 Task: In the  document Purpose.html Add page color 'Sky Blue'Sky Blue . Insert watermark . Insert watermark  Confidential  Apply Font Style in watermark Arial; font size  117 and place the watermark  Diagonally 
Action: Mouse moved to (299, 420)
Screenshot: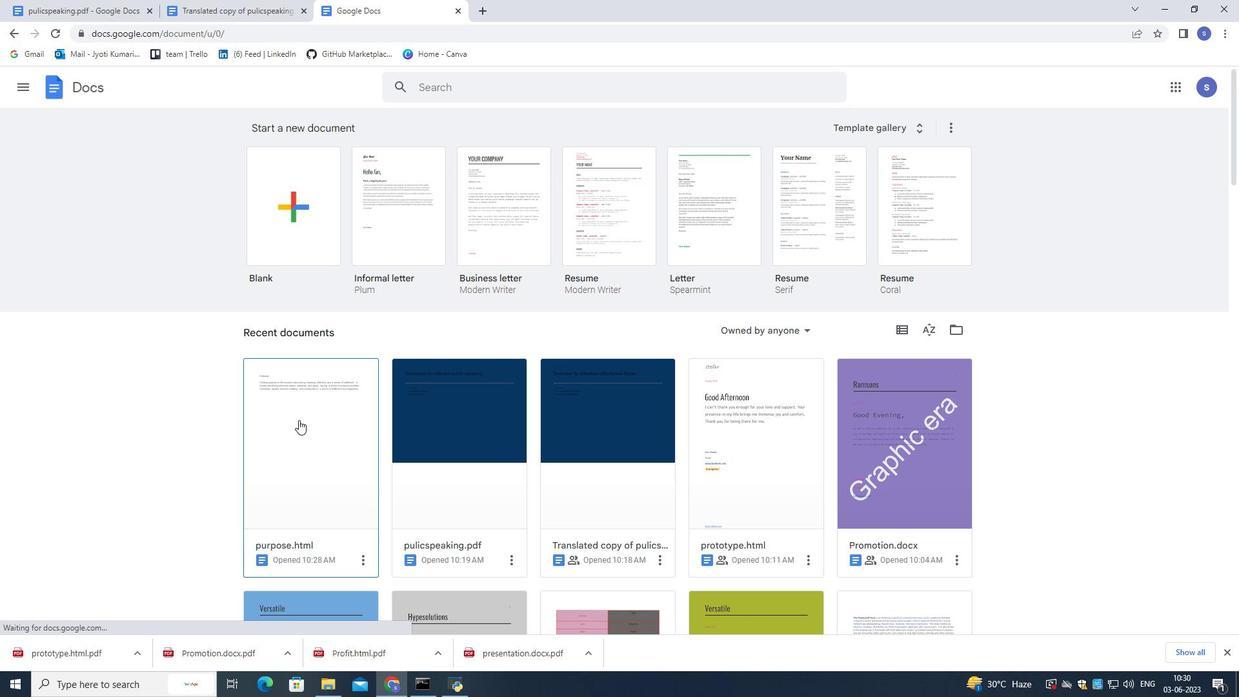 
Action: Mouse pressed left at (299, 420)
Screenshot: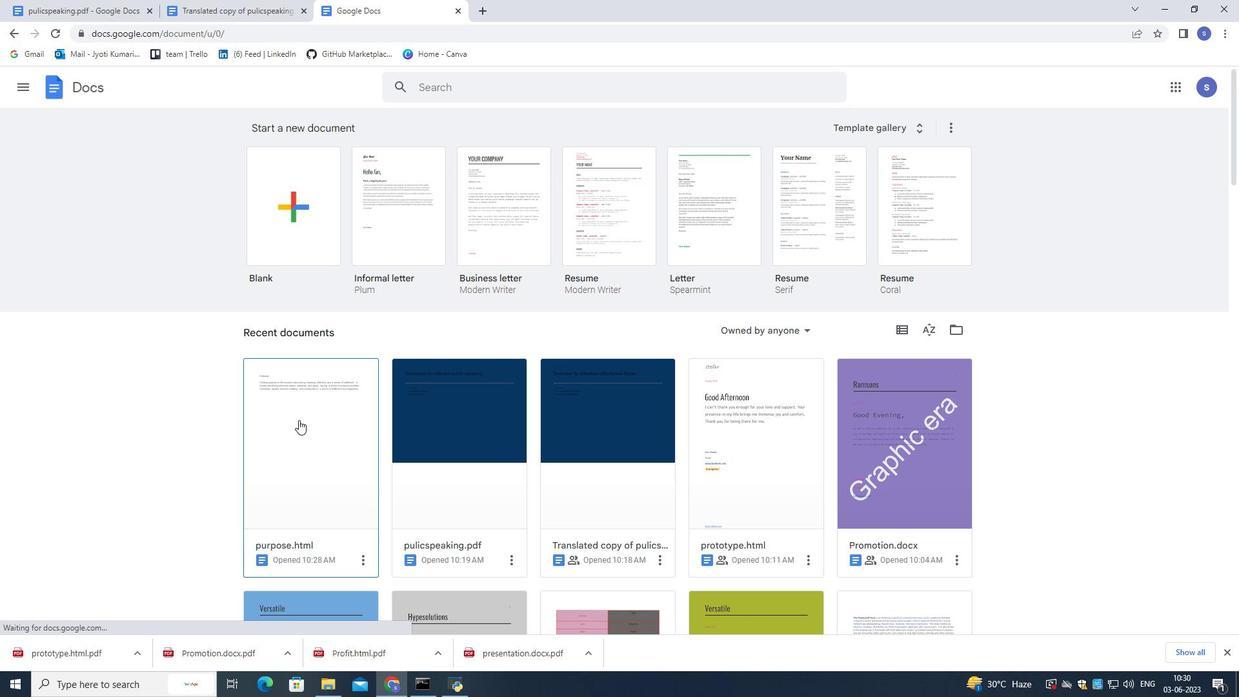 
Action: Mouse pressed left at (299, 420)
Screenshot: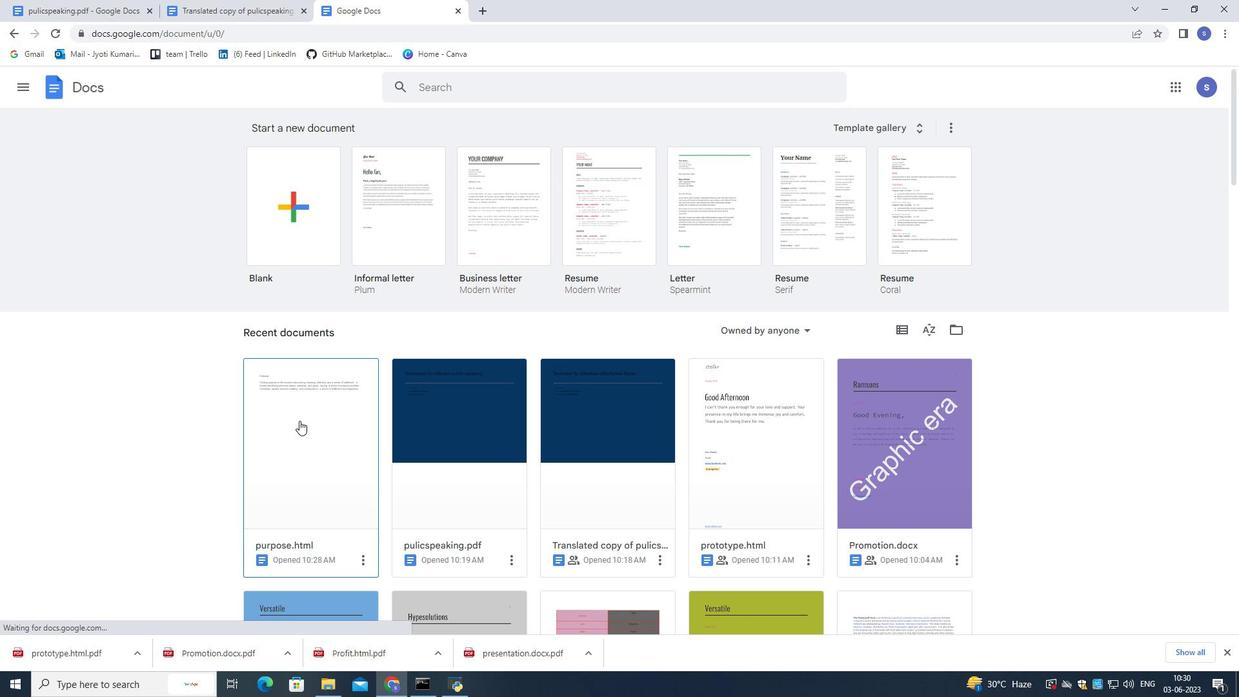 
Action: Mouse moved to (46, 97)
Screenshot: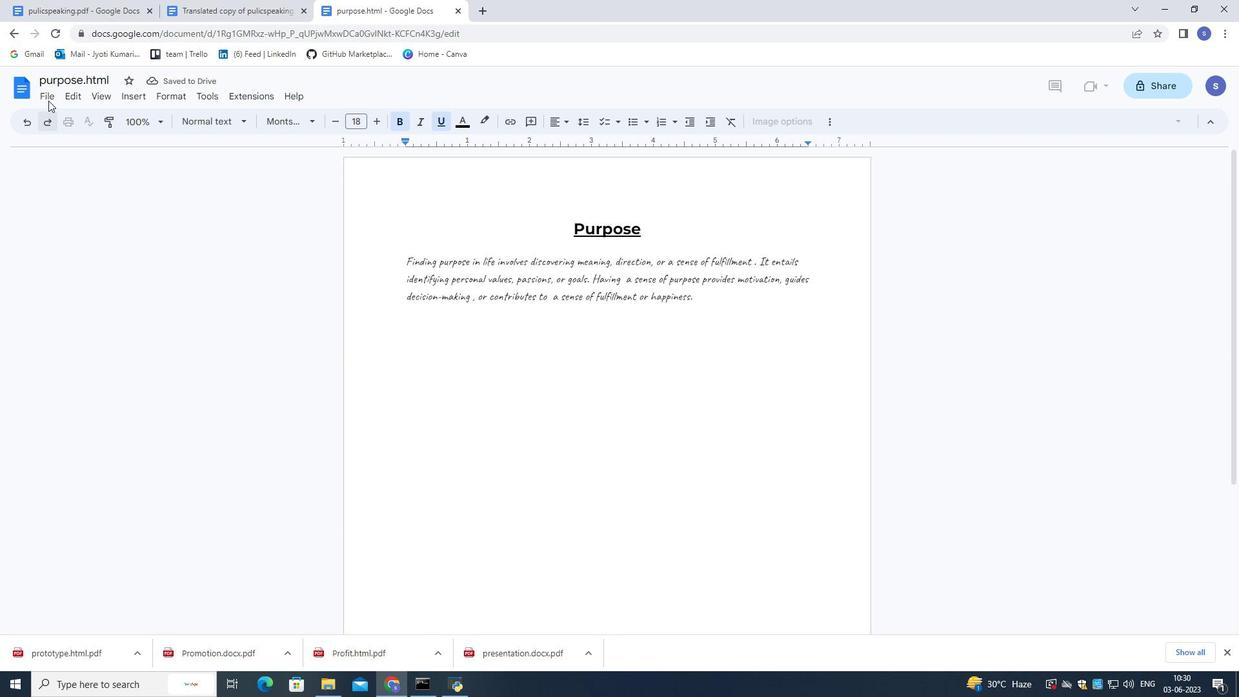 
Action: Mouse pressed left at (46, 97)
Screenshot: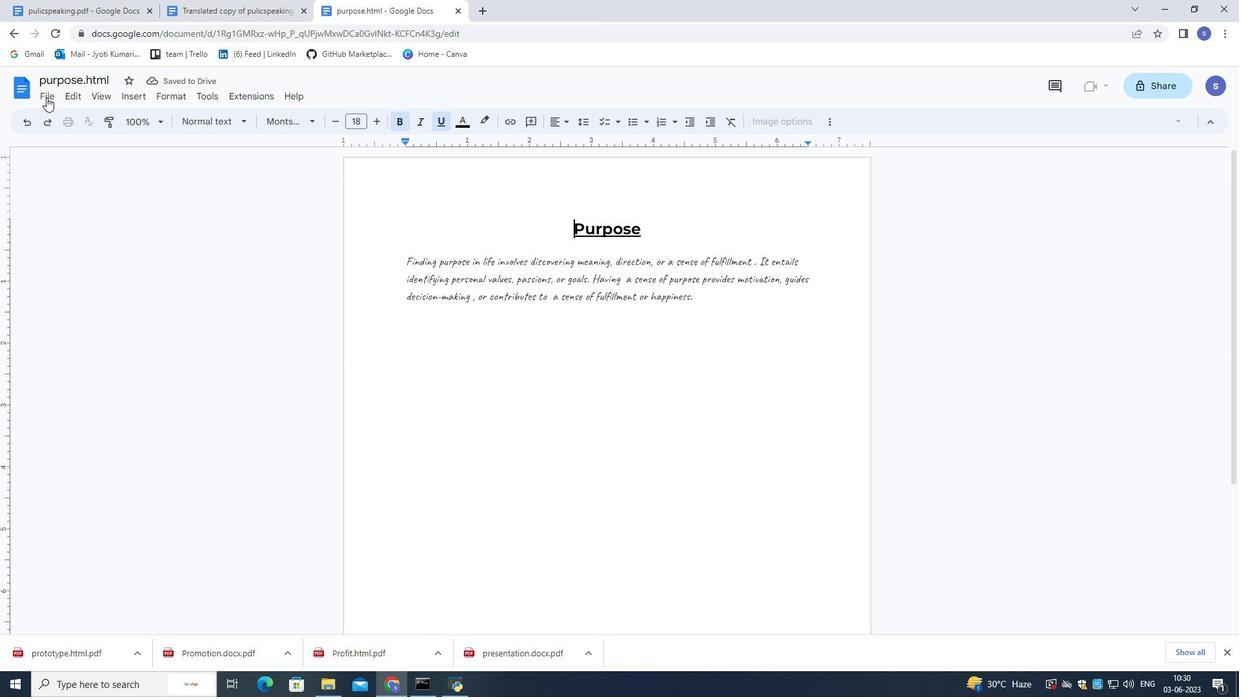 
Action: Mouse moved to (109, 449)
Screenshot: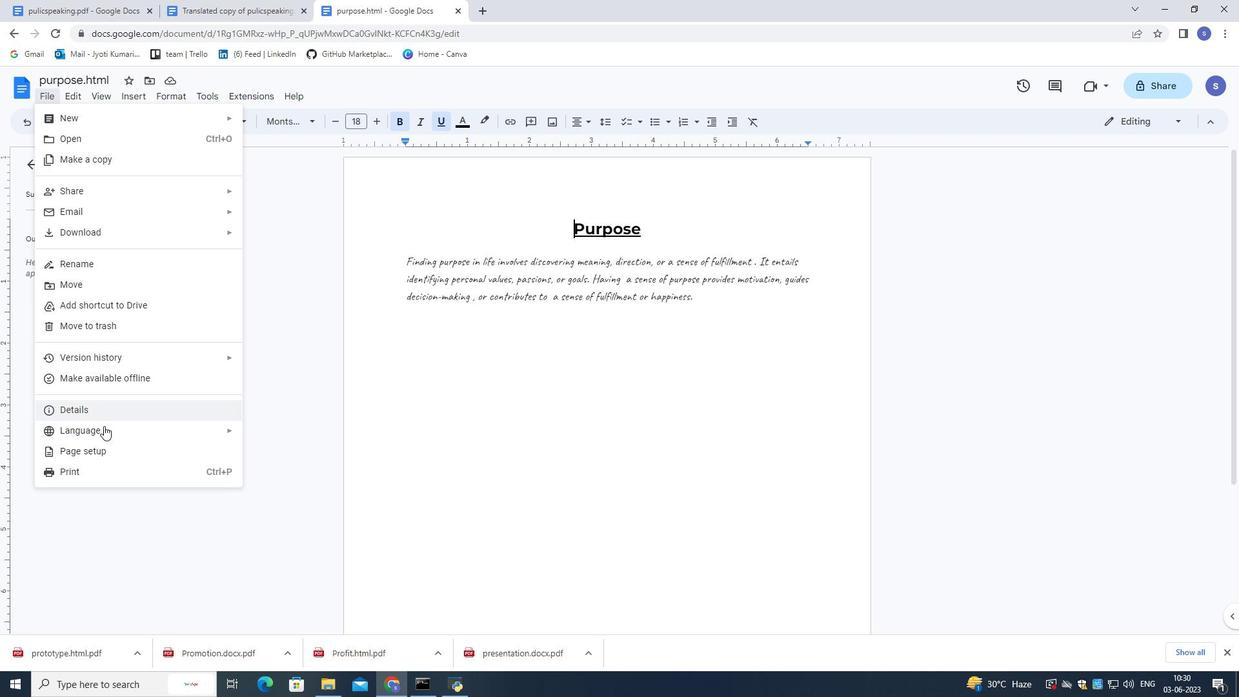 
Action: Mouse pressed left at (109, 449)
Screenshot: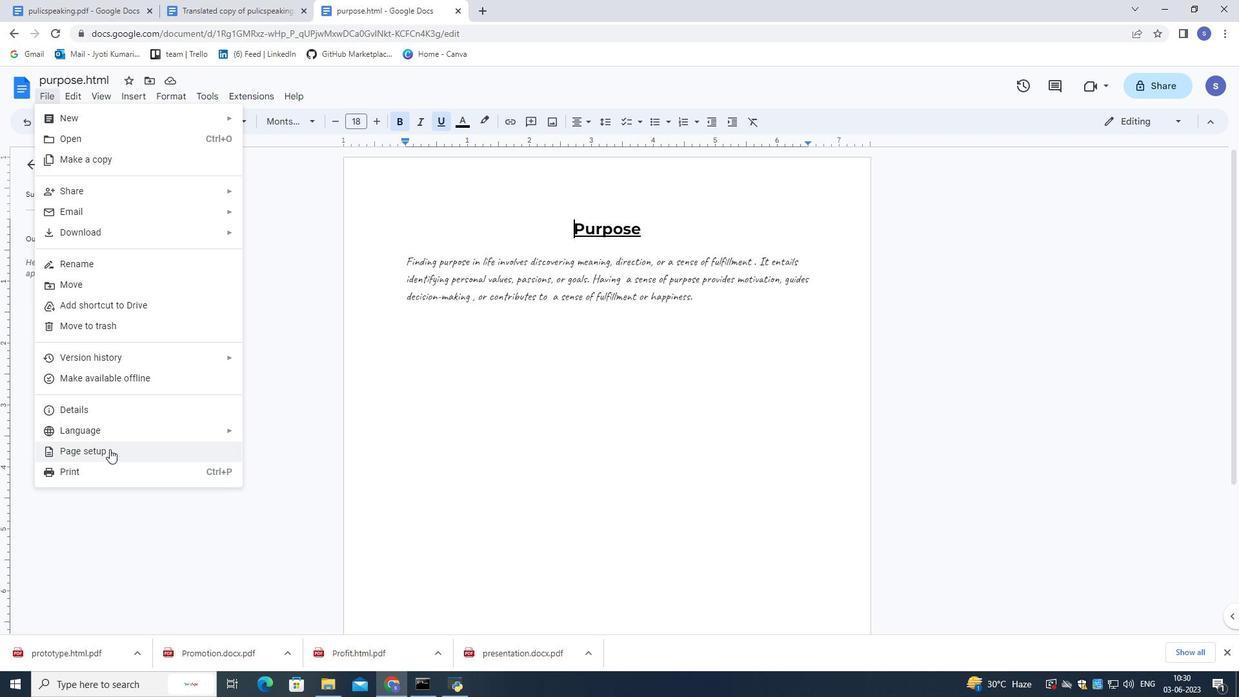 
Action: Mouse moved to (525, 425)
Screenshot: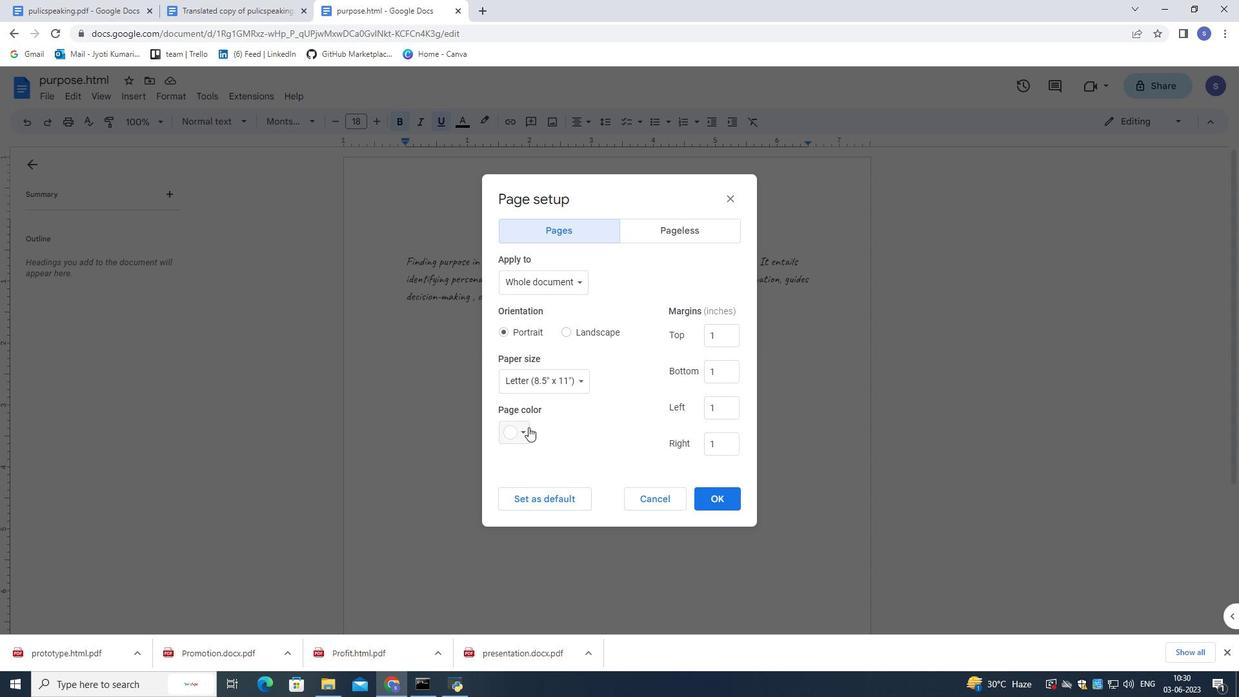 
Action: Mouse pressed left at (525, 425)
Screenshot: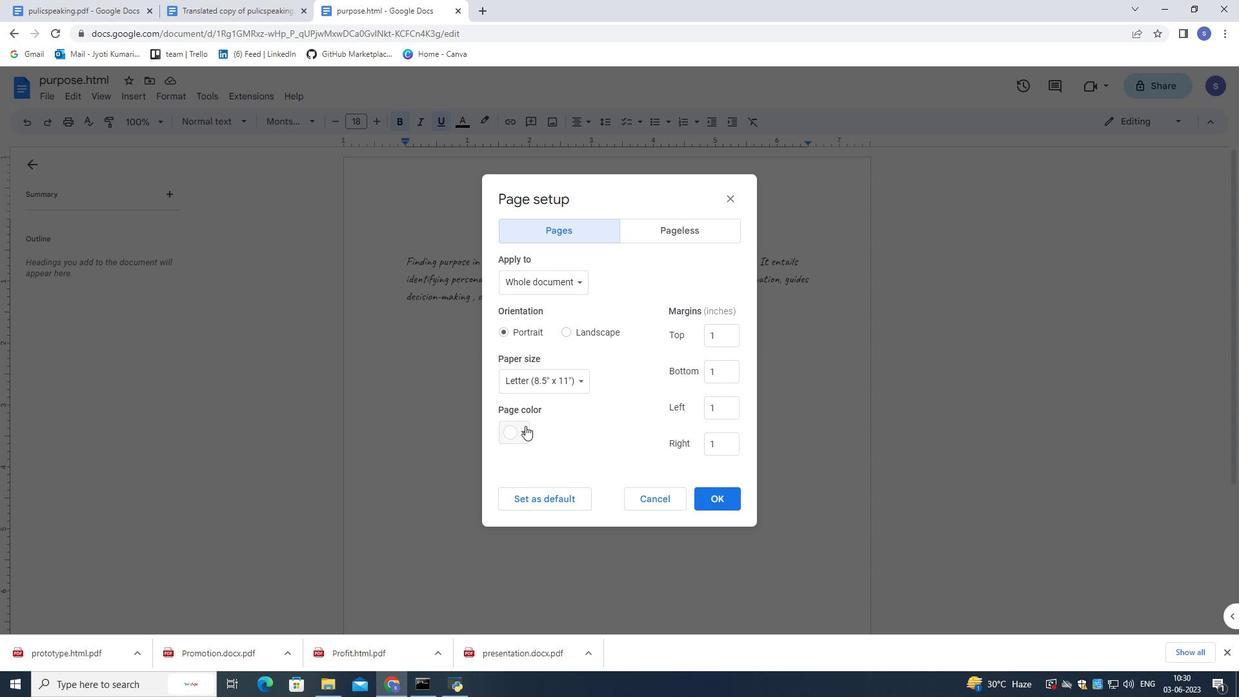 
Action: Mouse moved to (551, 570)
Screenshot: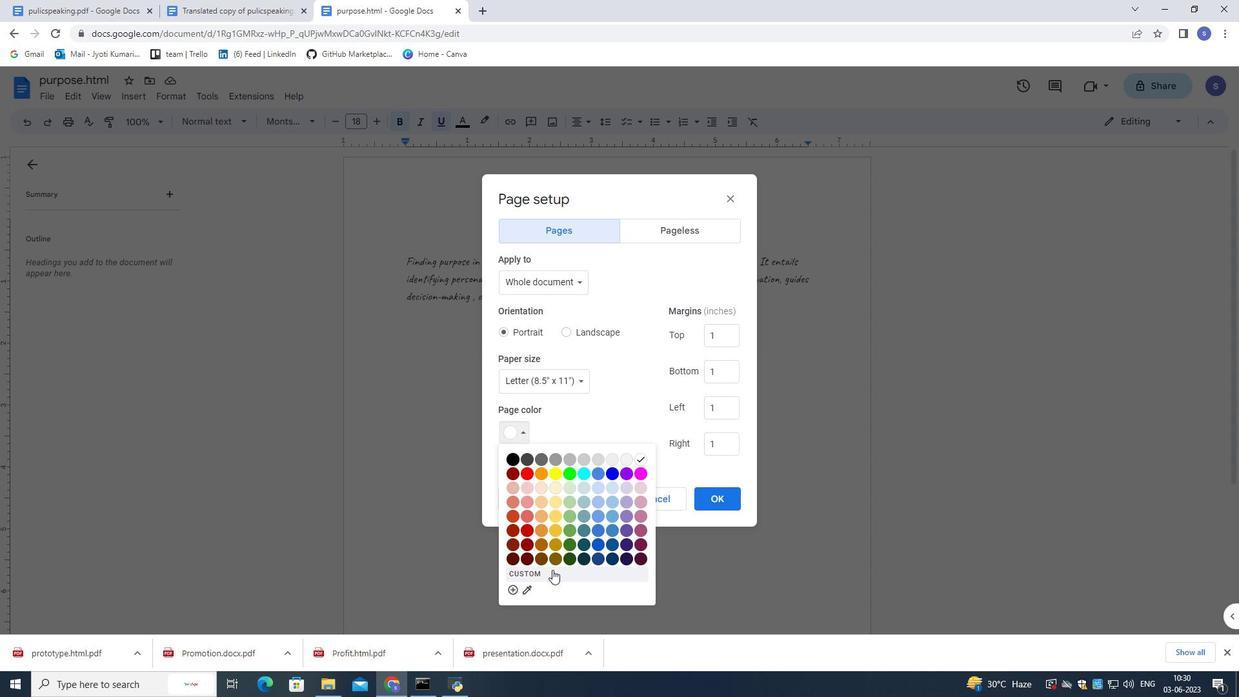 
Action: Mouse pressed left at (551, 570)
Screenshot: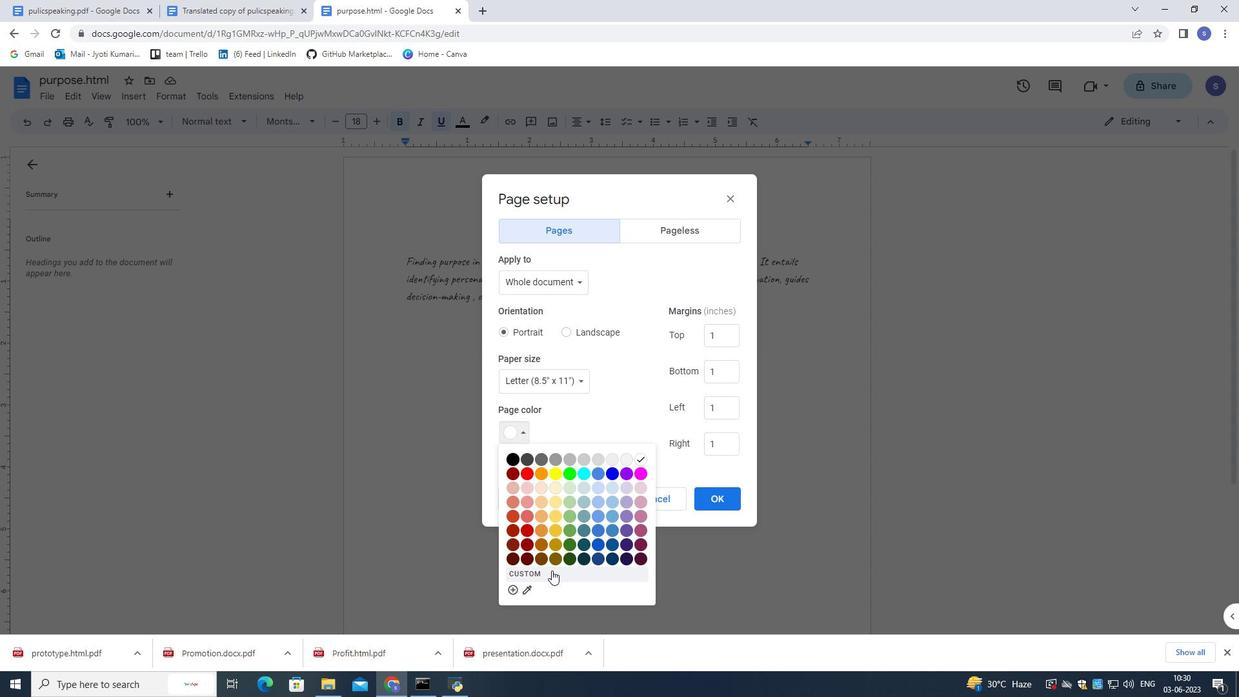 
Action: Mouse moved to (634, 358)
Screenshot: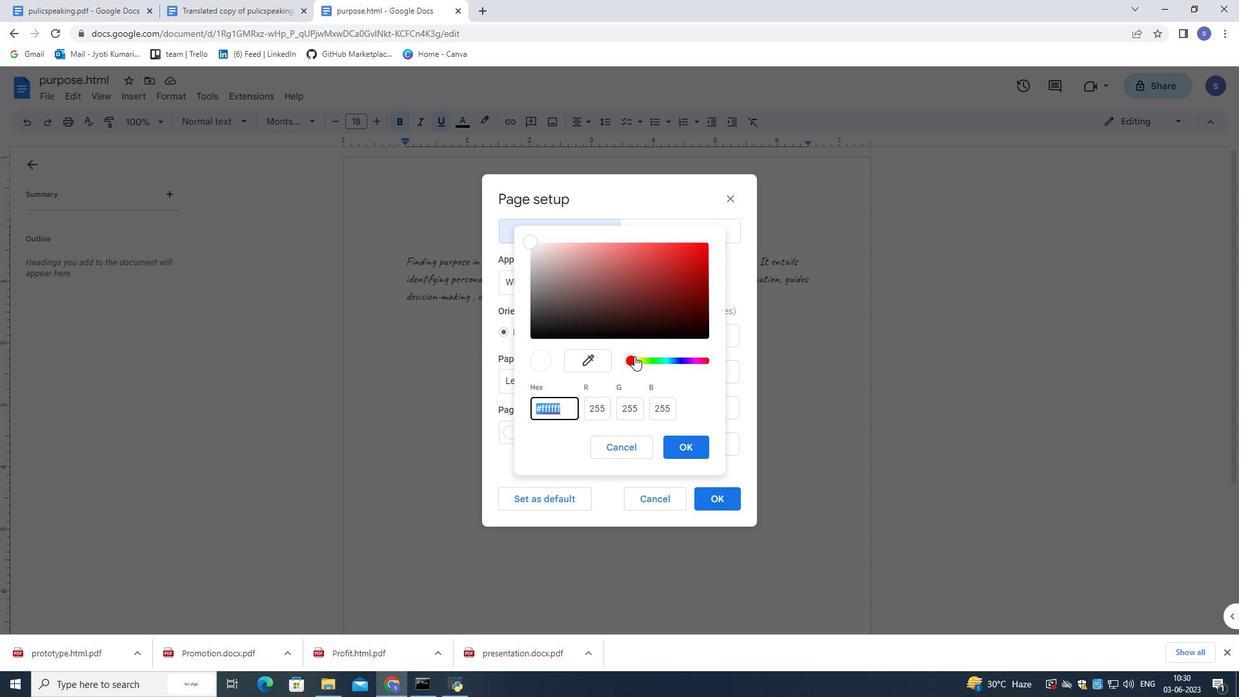 
Action: Mouse pressed left at (634, 358)
Screenshot: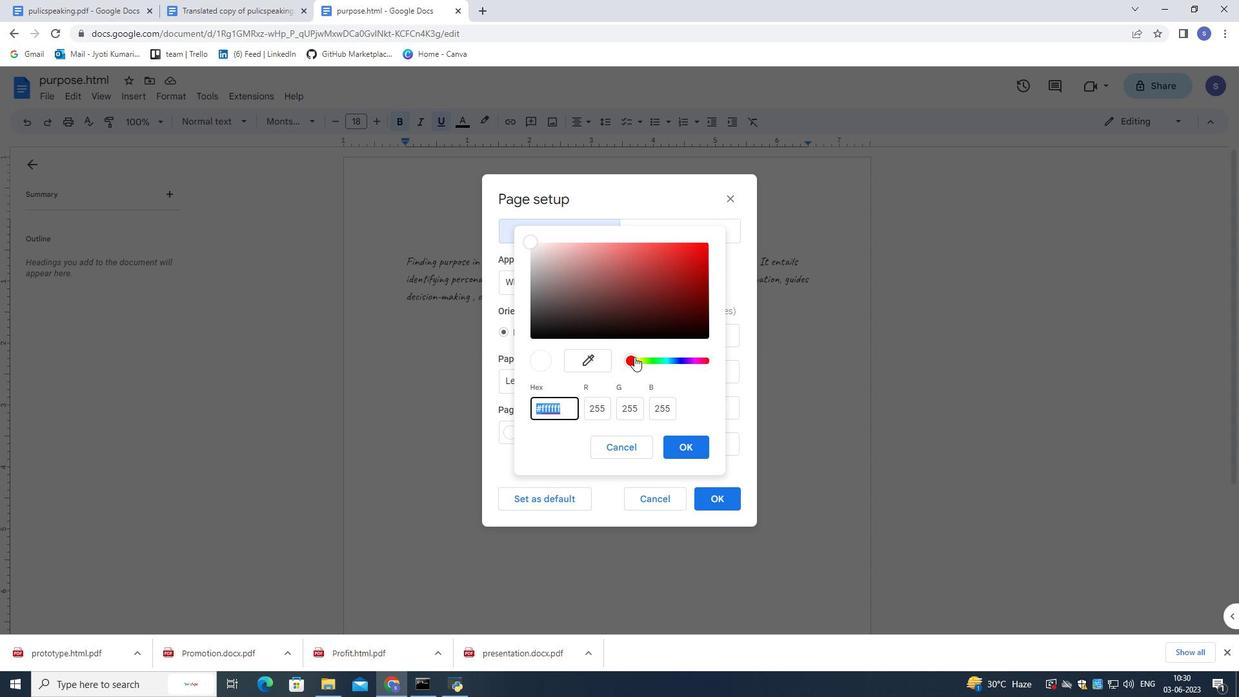
Action: Mouse moved to (687, 265)
Screenshot: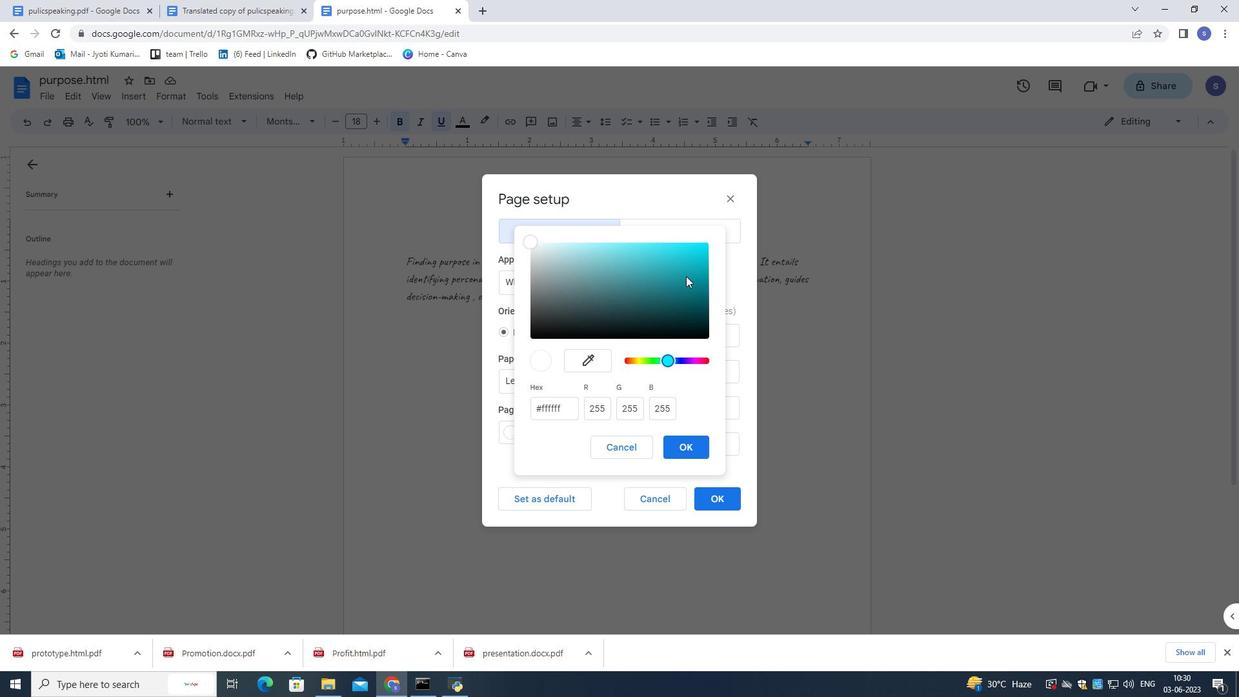 
Action: Mouse pressed left at (687, 265)
Screenshot: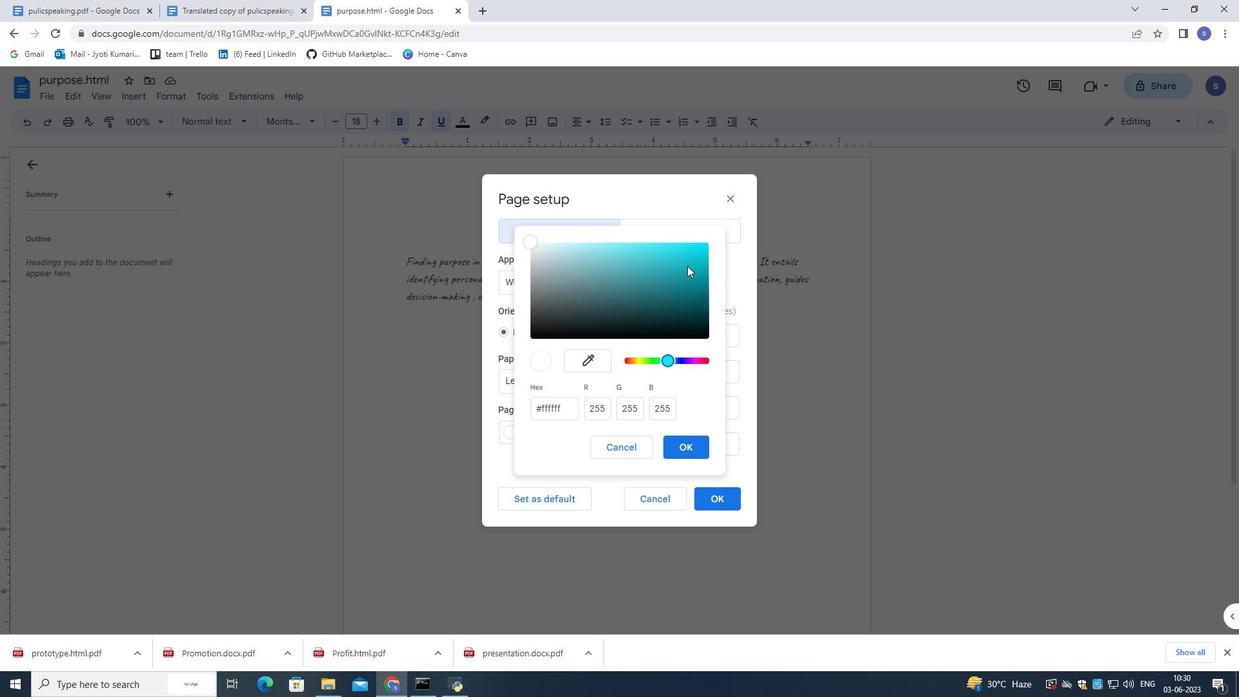 
Action: Mouse moved to (681, 445)
Screenshot: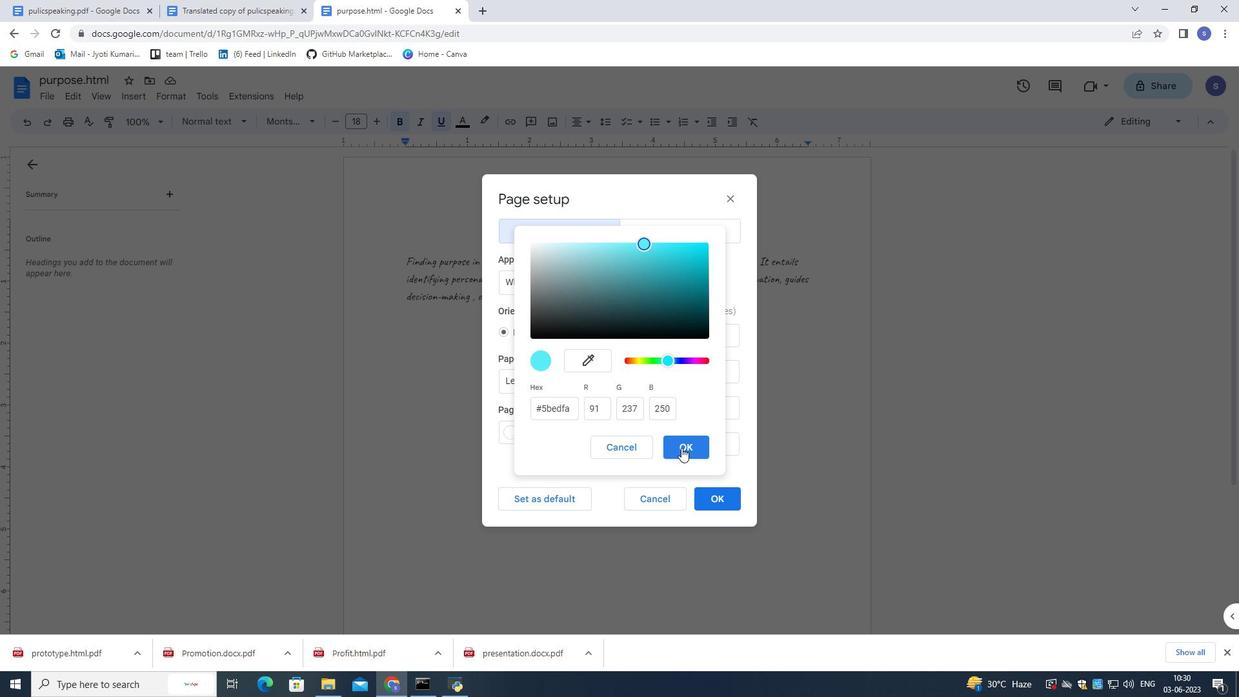 
Action: Mouse pressed left at (681, 445)
Screenshot: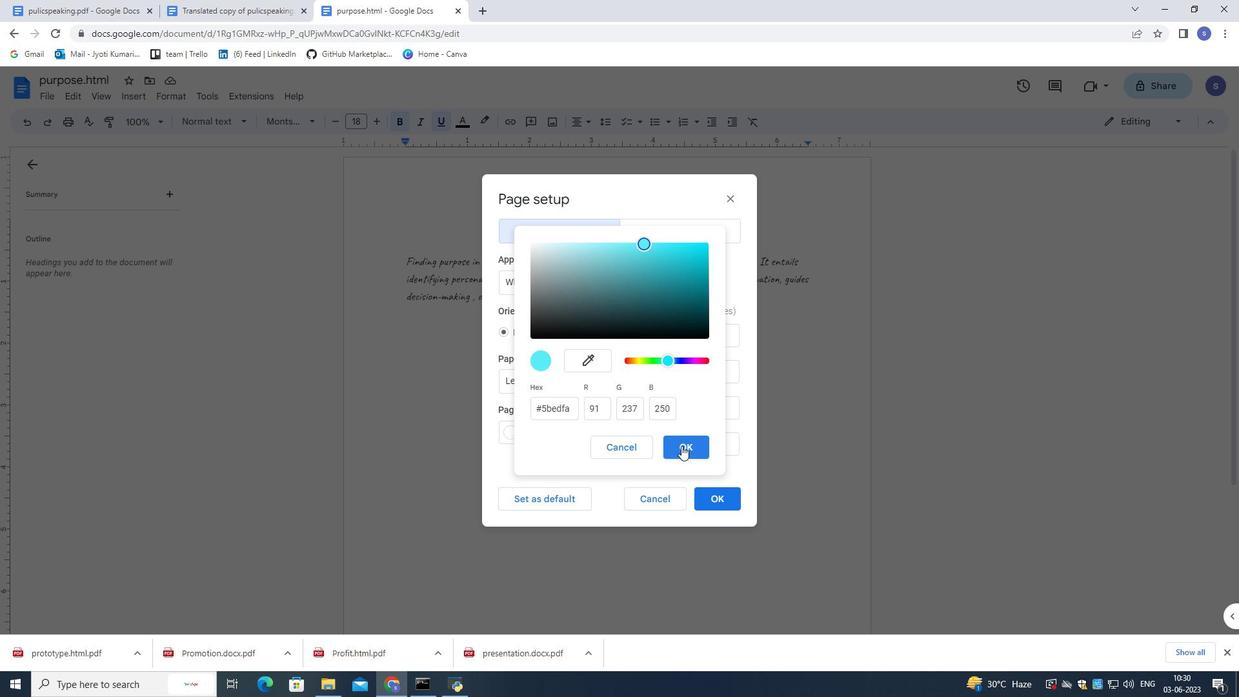 
Action: Mouse moved to (711, 503)
Screenshot: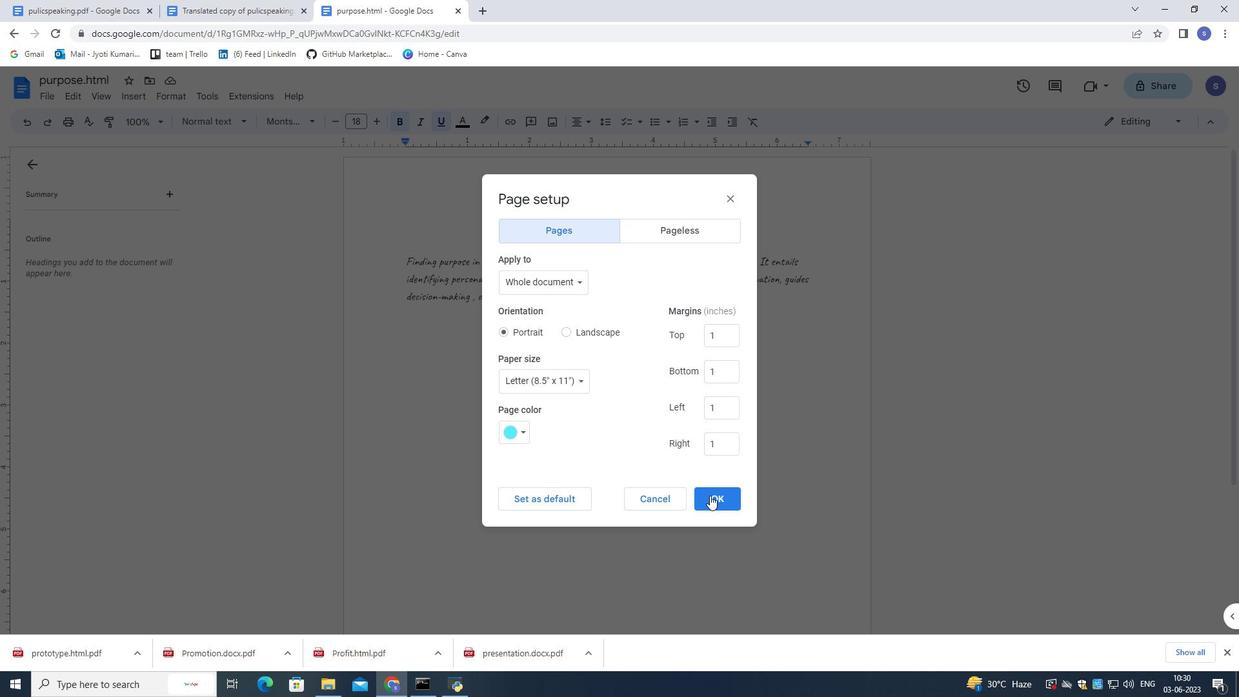 
Action: Mouse pressed left at (711, 503)
Screenshot: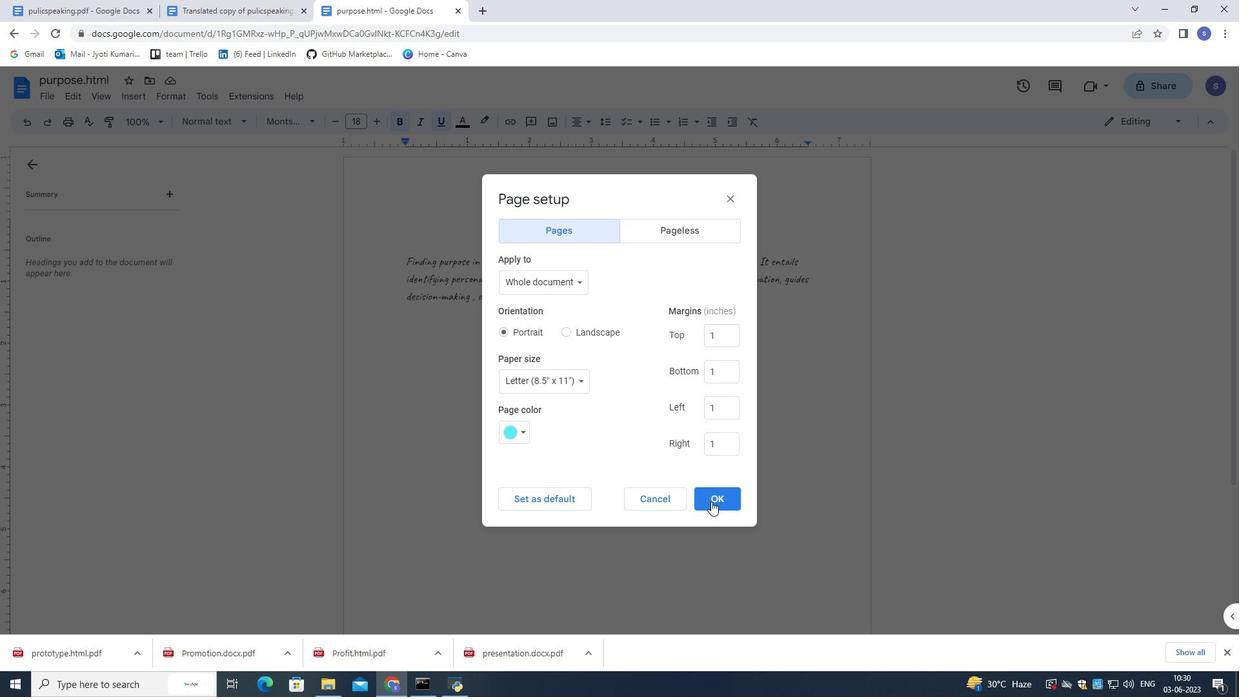 
Action: Mouse moved to (137, 93)
Screenshot: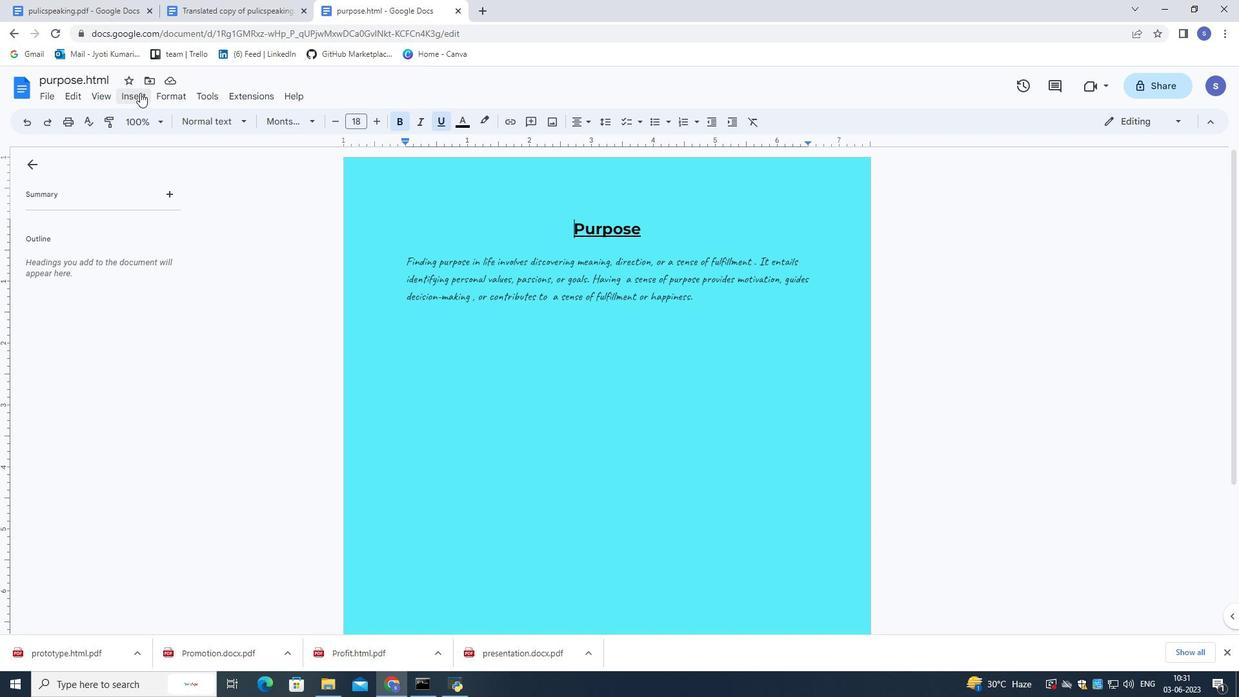 
Action: Mouse pressed left at (137, 93)
Screenshot: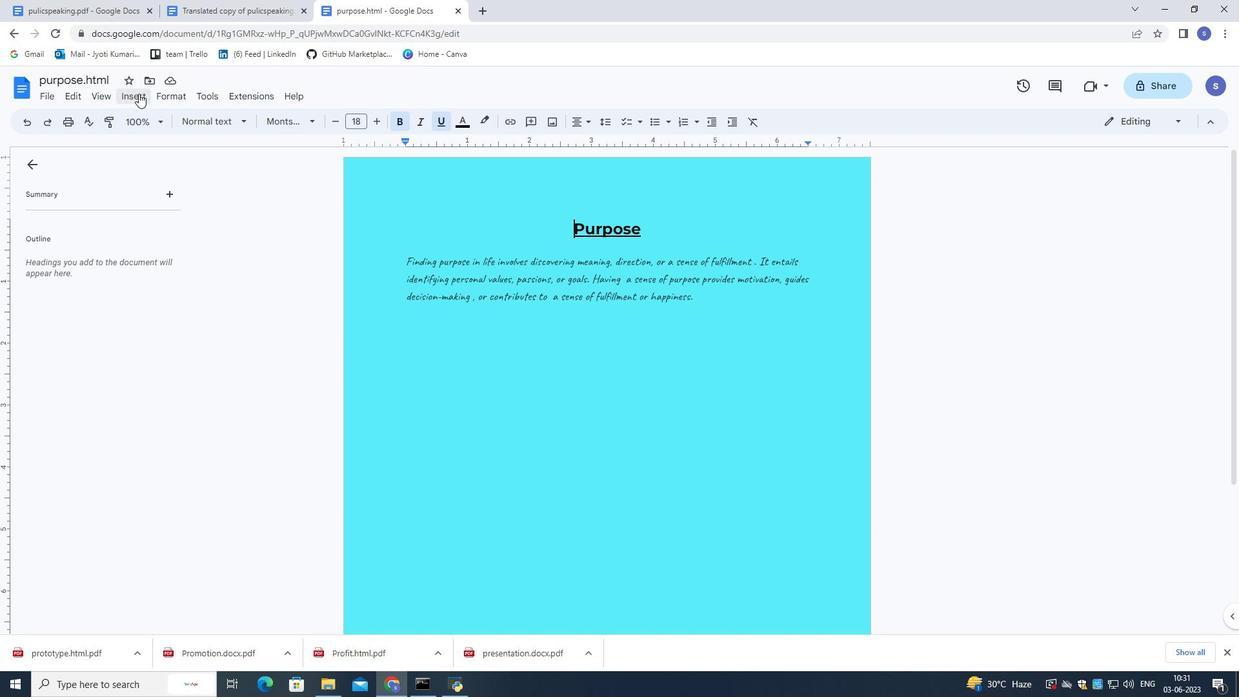 
Action: Mouse moved to (223, 394)
Screenshot: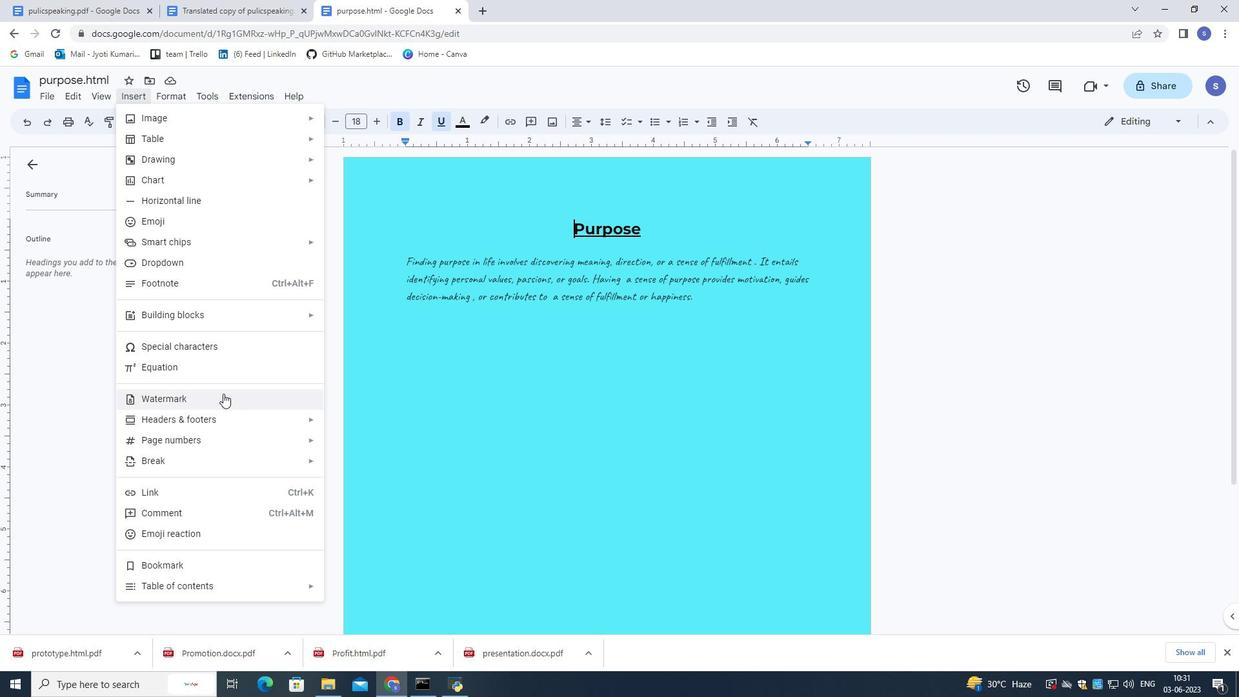 
Action: Mouse pressed left at (223, 394)
Screenshot: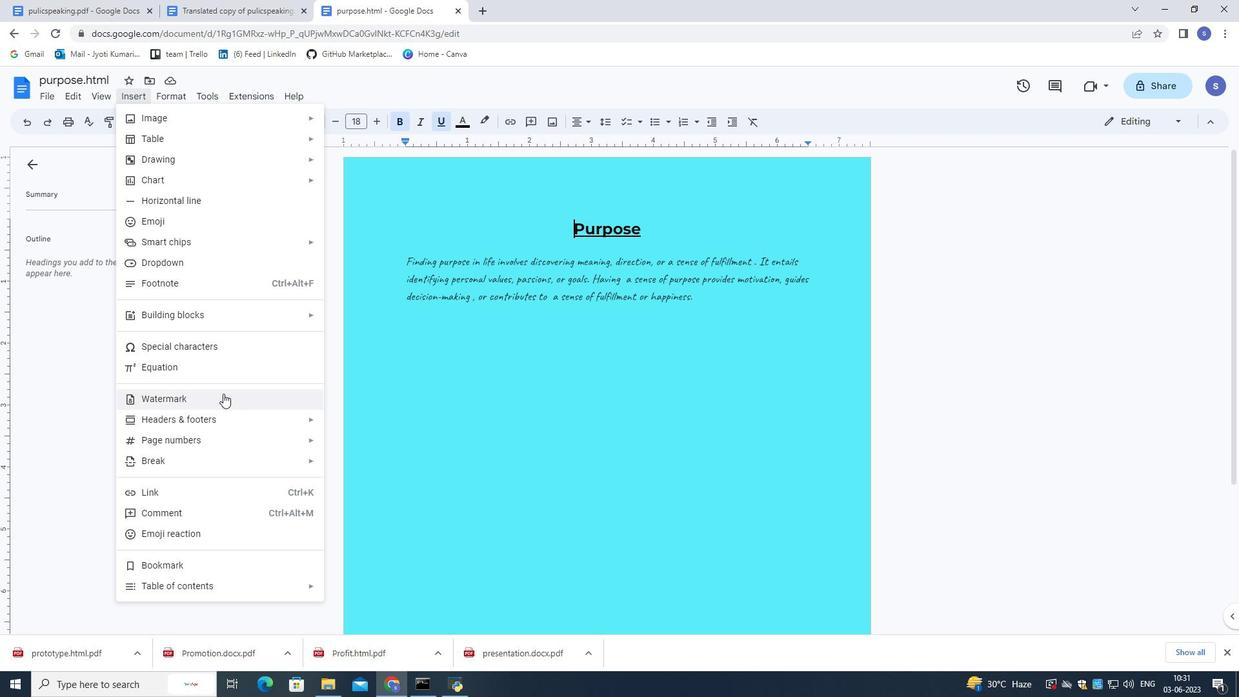 
Action: Mouse moved to (1176, 161)
Screenshot: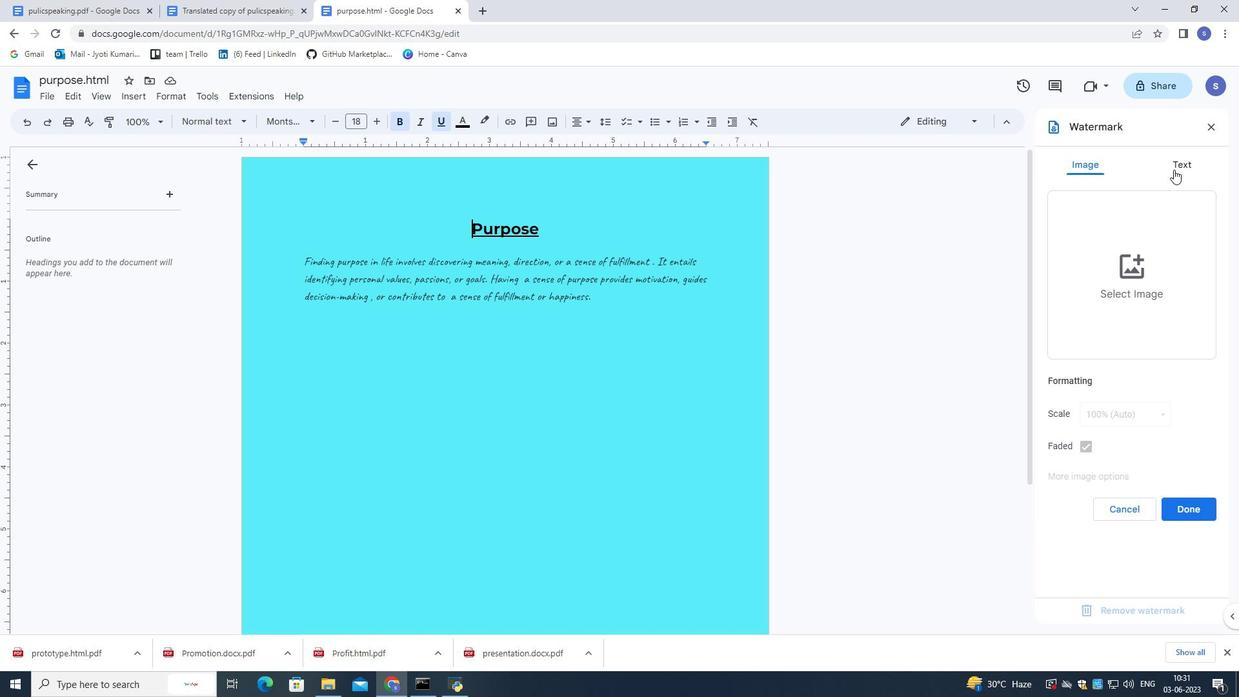 
Action: Mouse pressed left at (1176, 161)
Screenshot: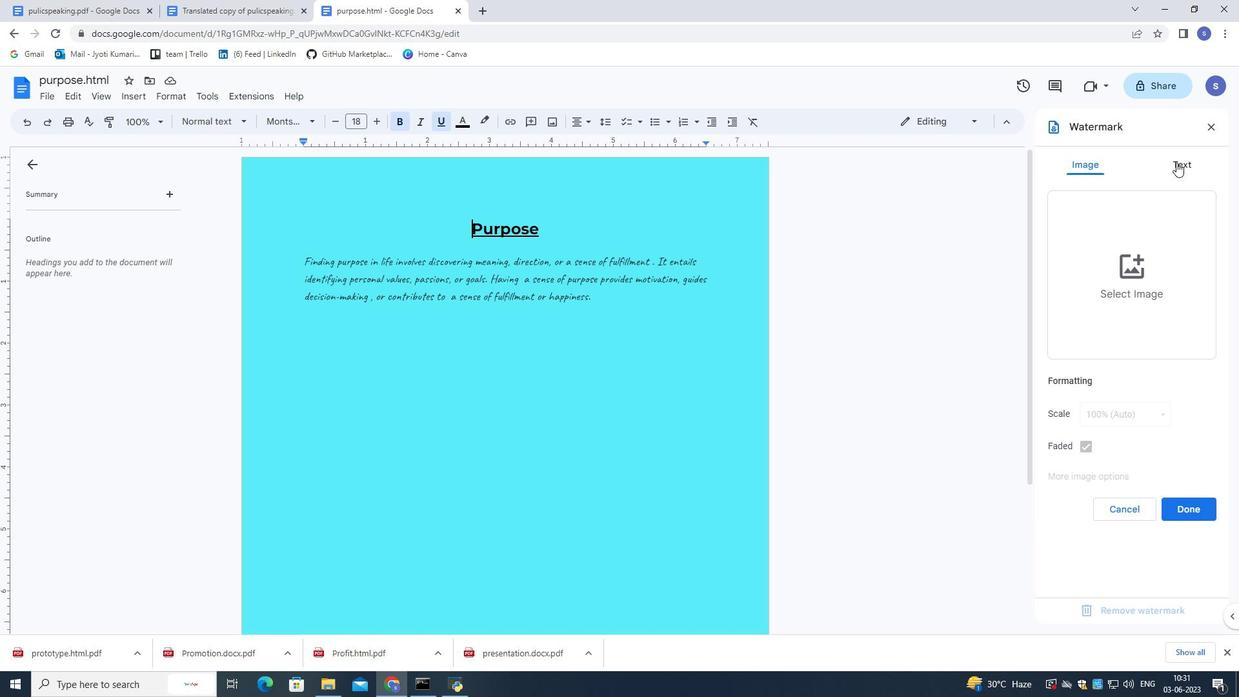 
Action: Mouse moved to (1150, 194)
Screenshot: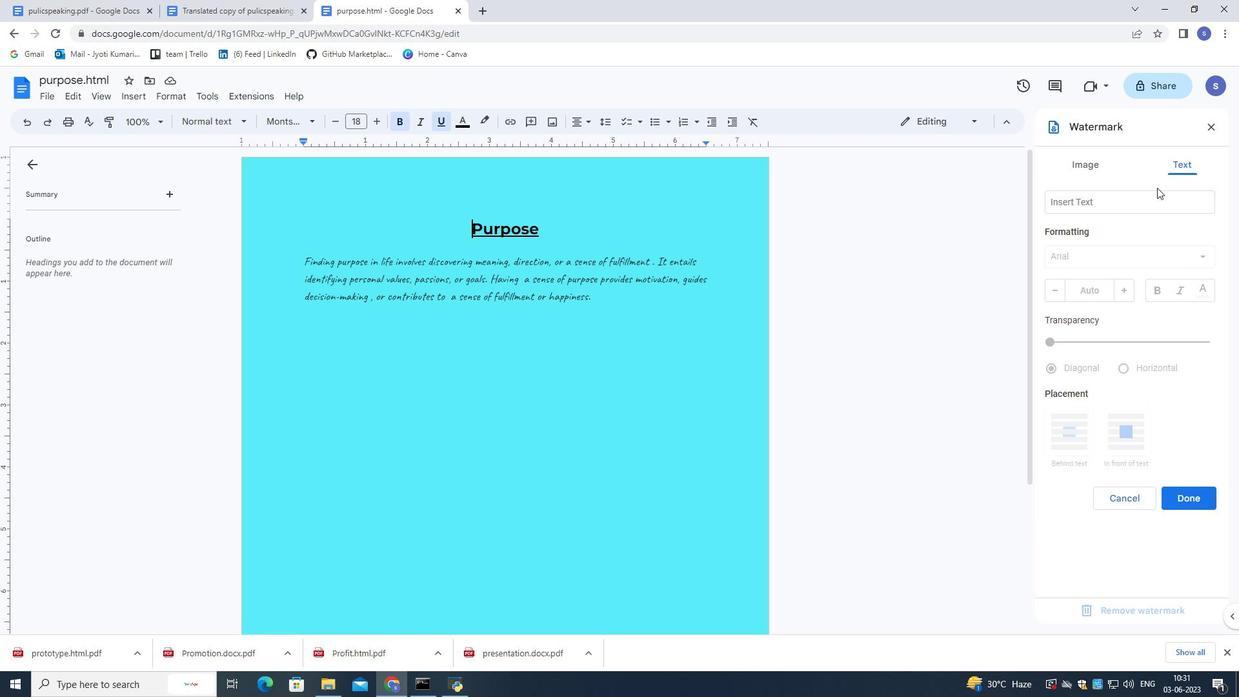 
Action: Mouse pressed left at (1150, 194)
Screenshot: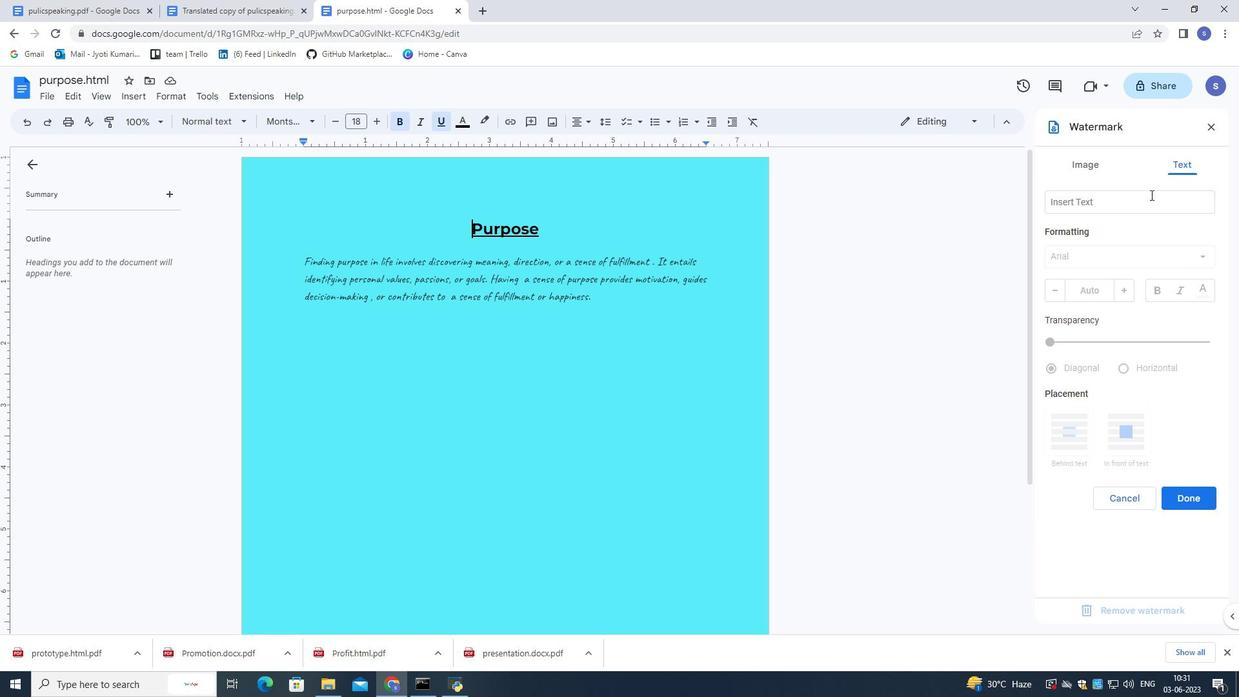 
Action: Mouse moved to (1149, 196)
Screenshot: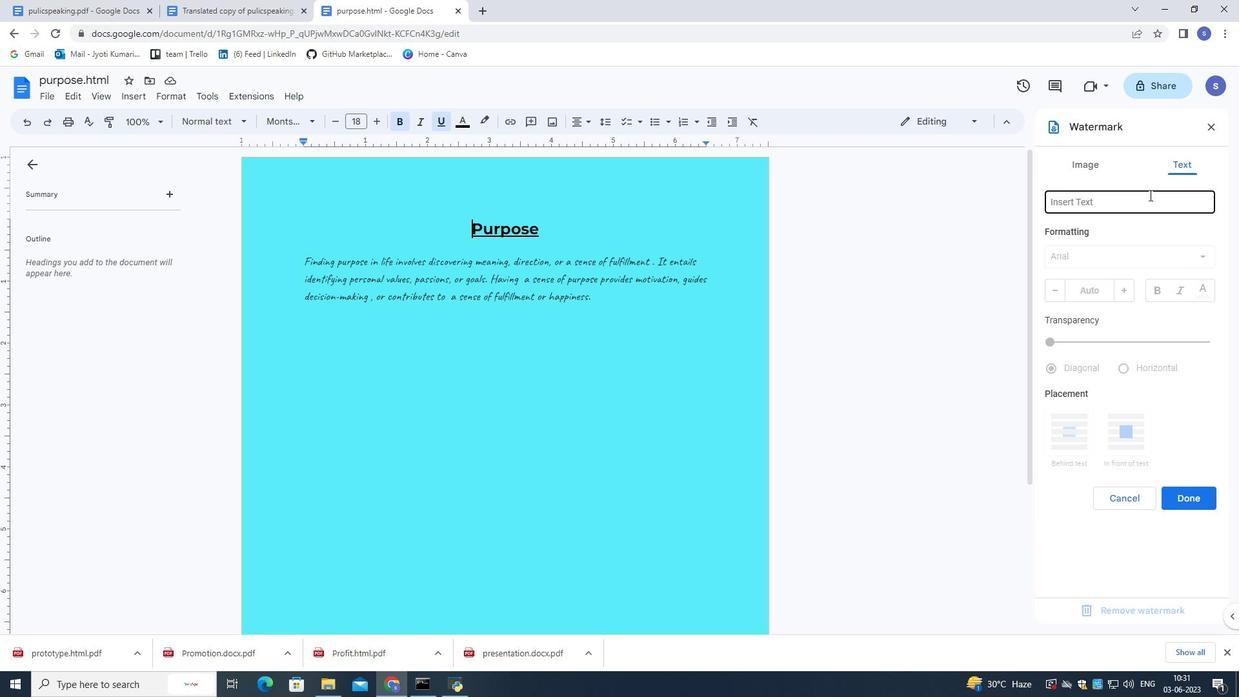
Action: Key pressed <Key.shift>Confidential
Screenshot: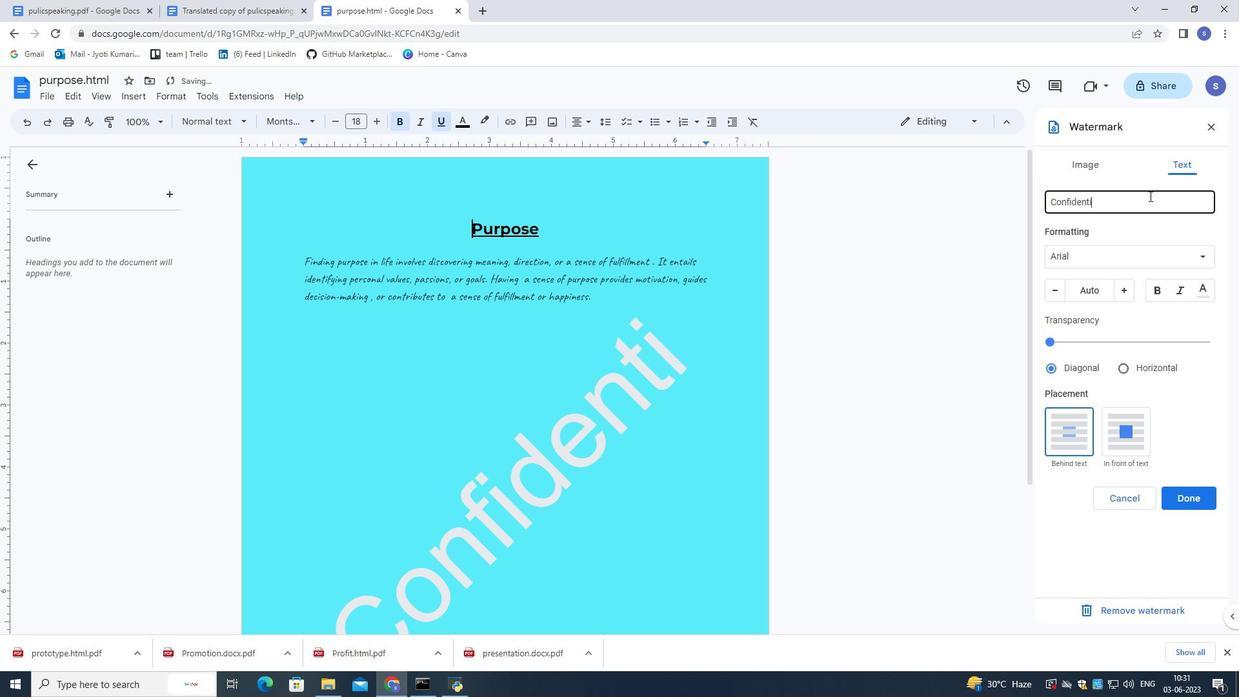 
Action: Mouse moved to (1124, 289)
Screenshot: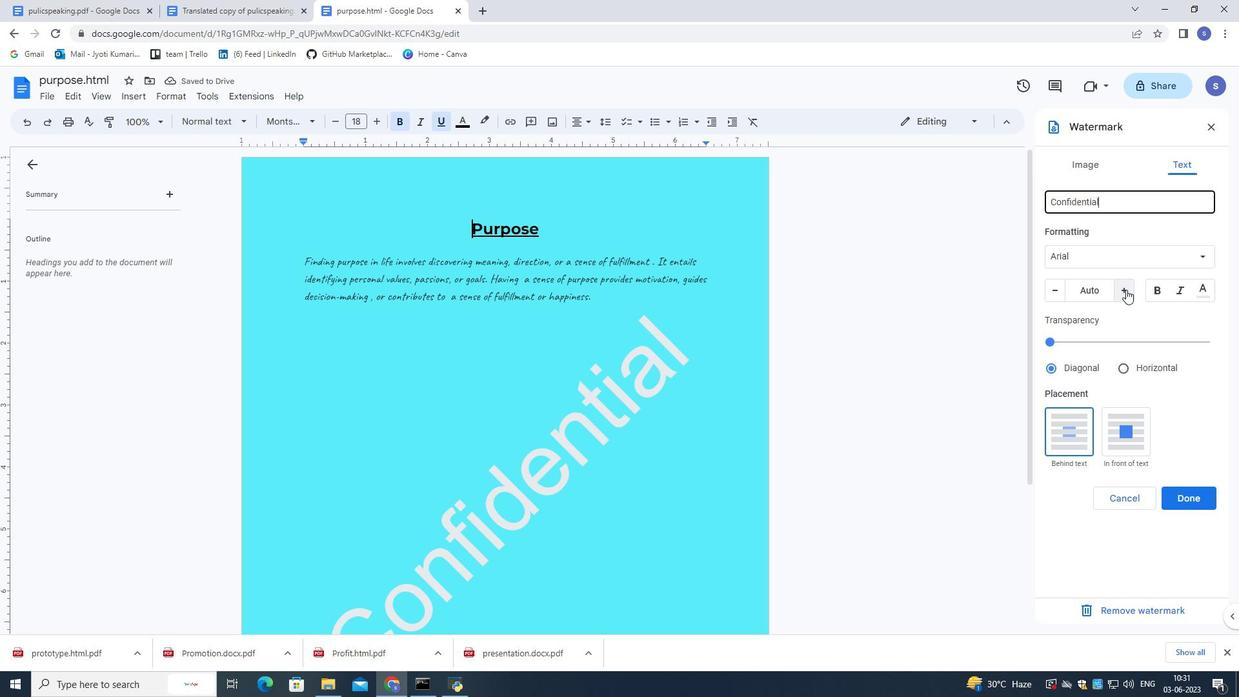 
Action: Mouse pressed left at (1124, 289)
Screenshot: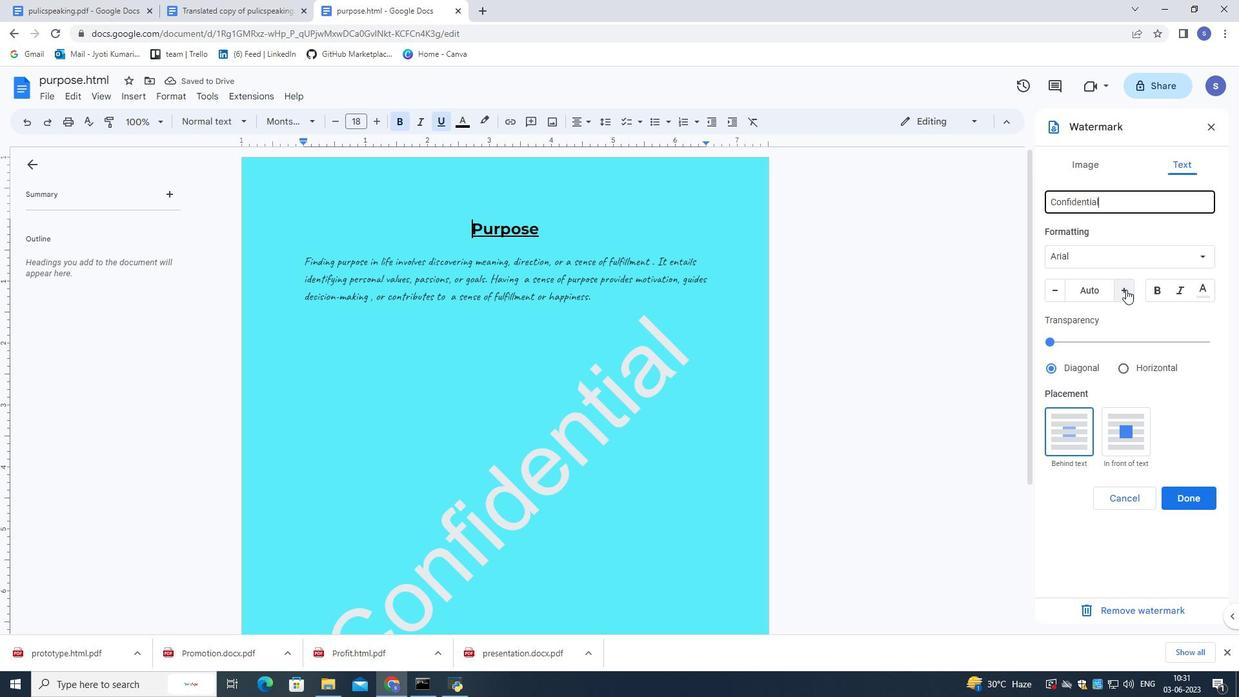 
Action: Mouse pressed left at (1124, 289)
Screenshot: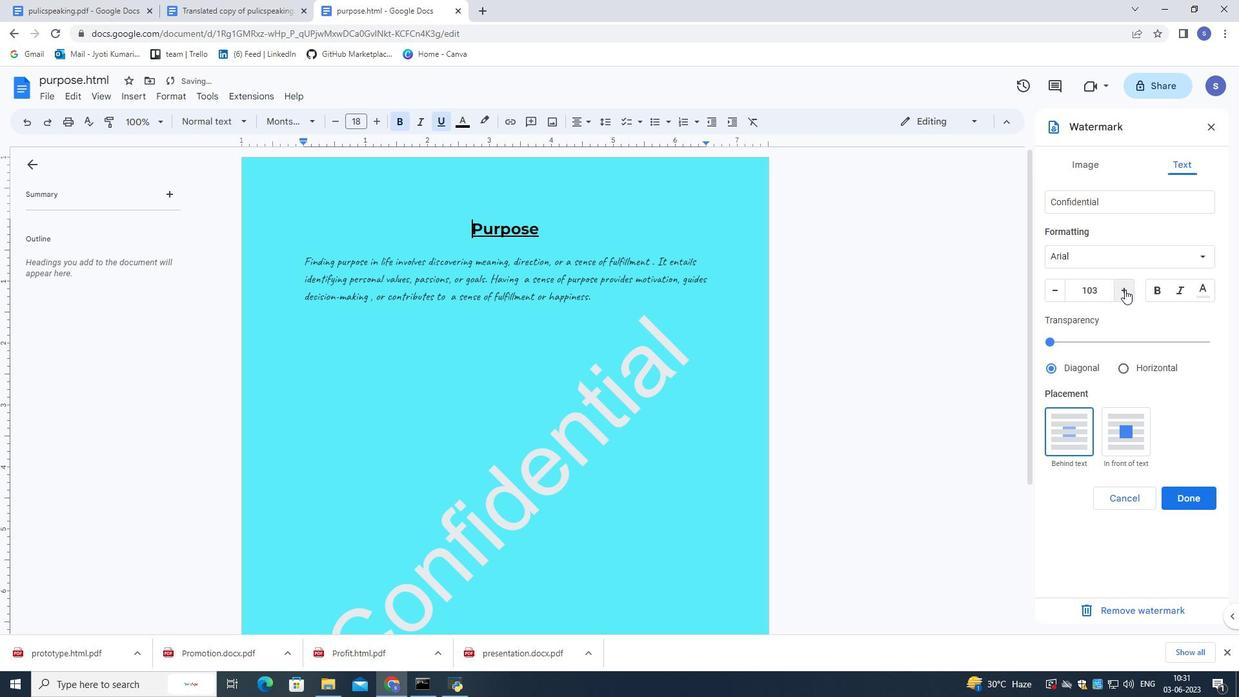 
Action: Mouse pressed left at (1124, 289)
Screenshot: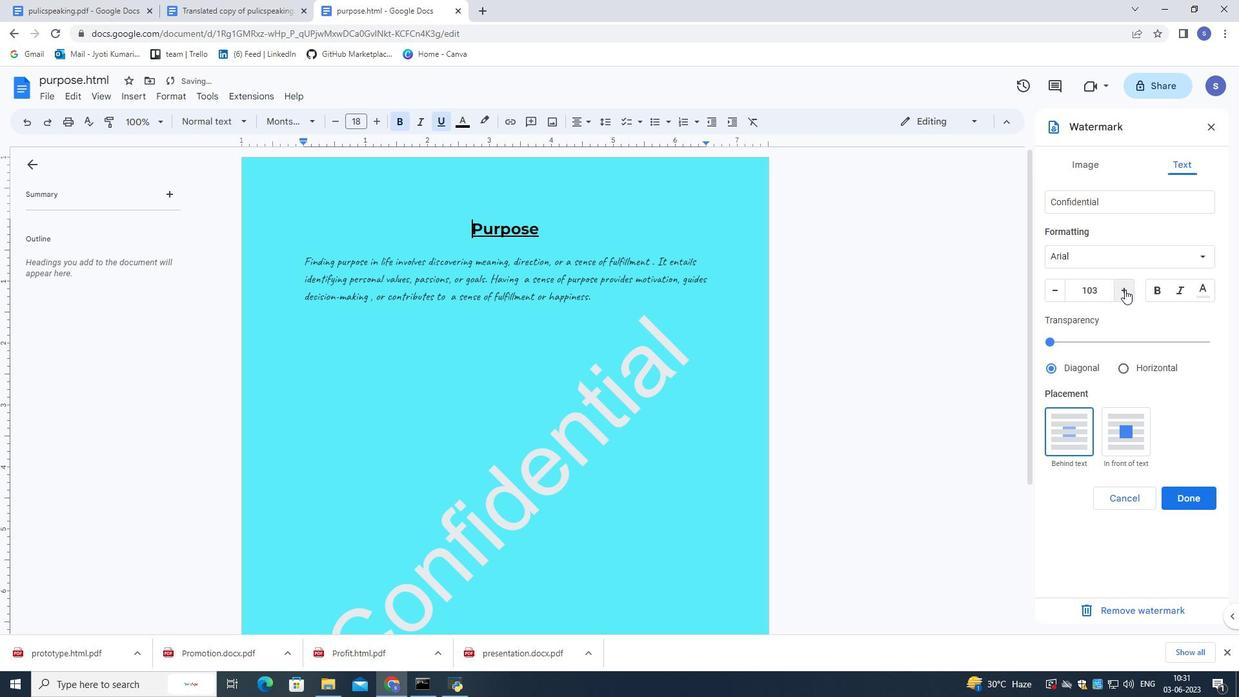 
Action: Mouse pressed left at (1124, 289)
Screenshot: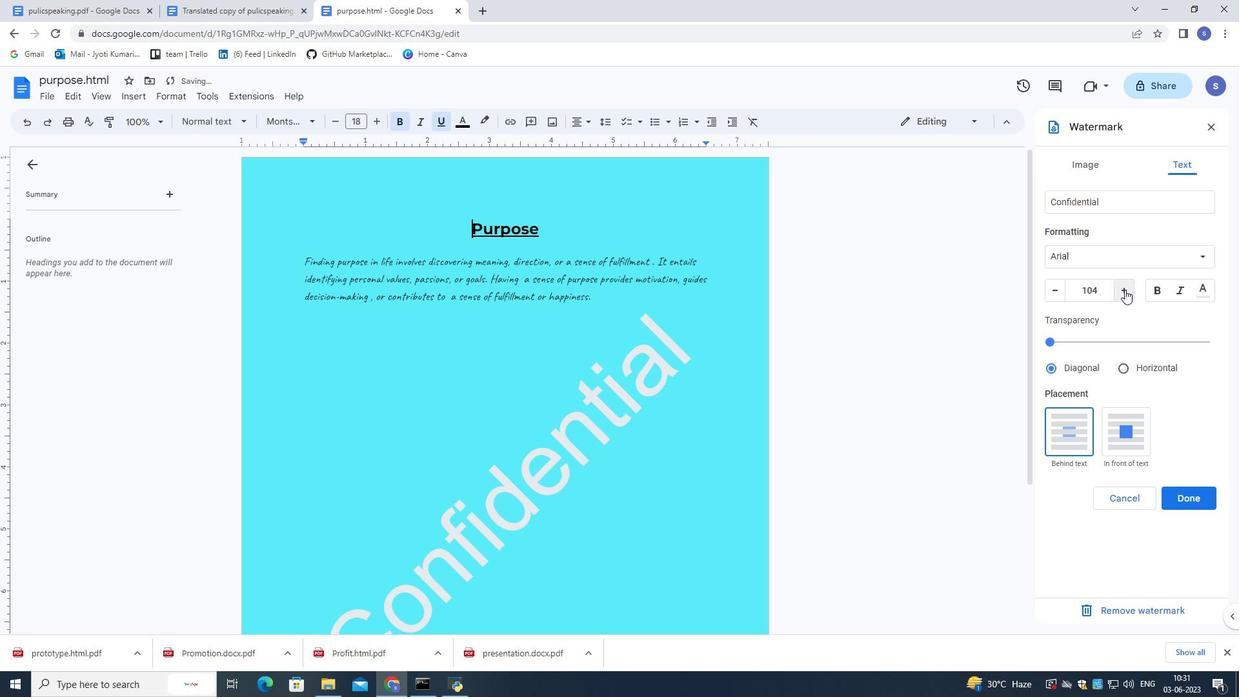 
Action: Mouse pressed left at (1124, 289)
Screenshot: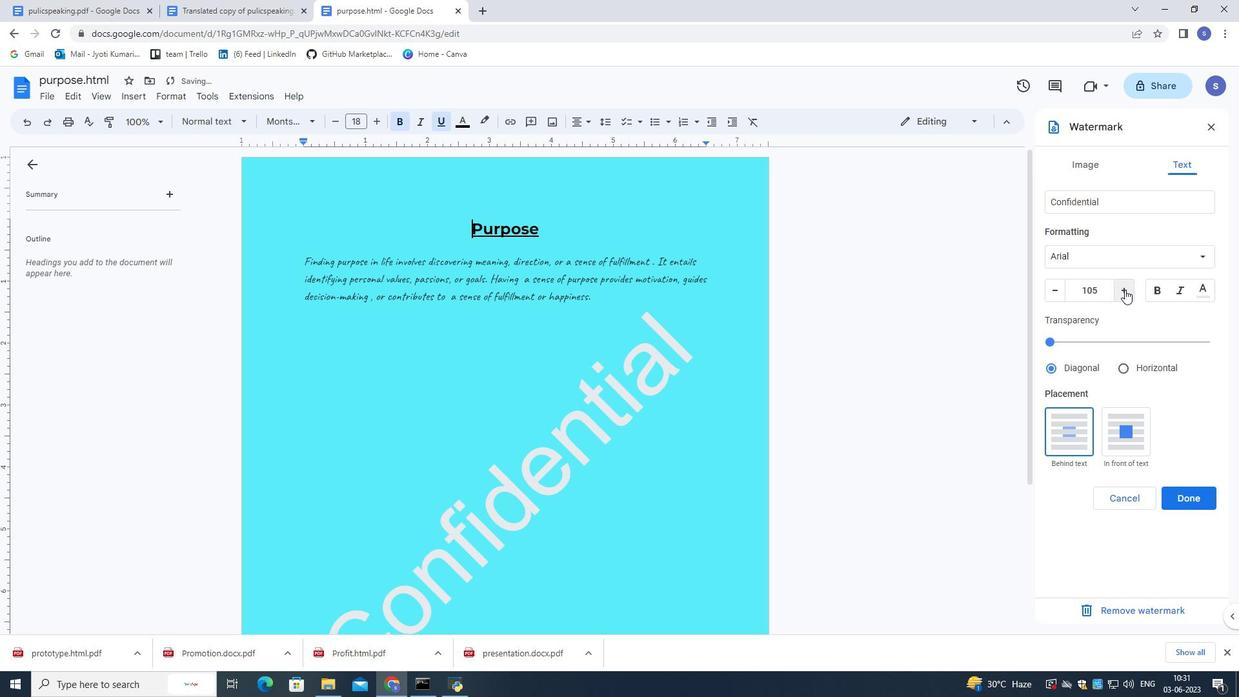 
Action: Mouse pressed left at (1124, 289)
Screenshot: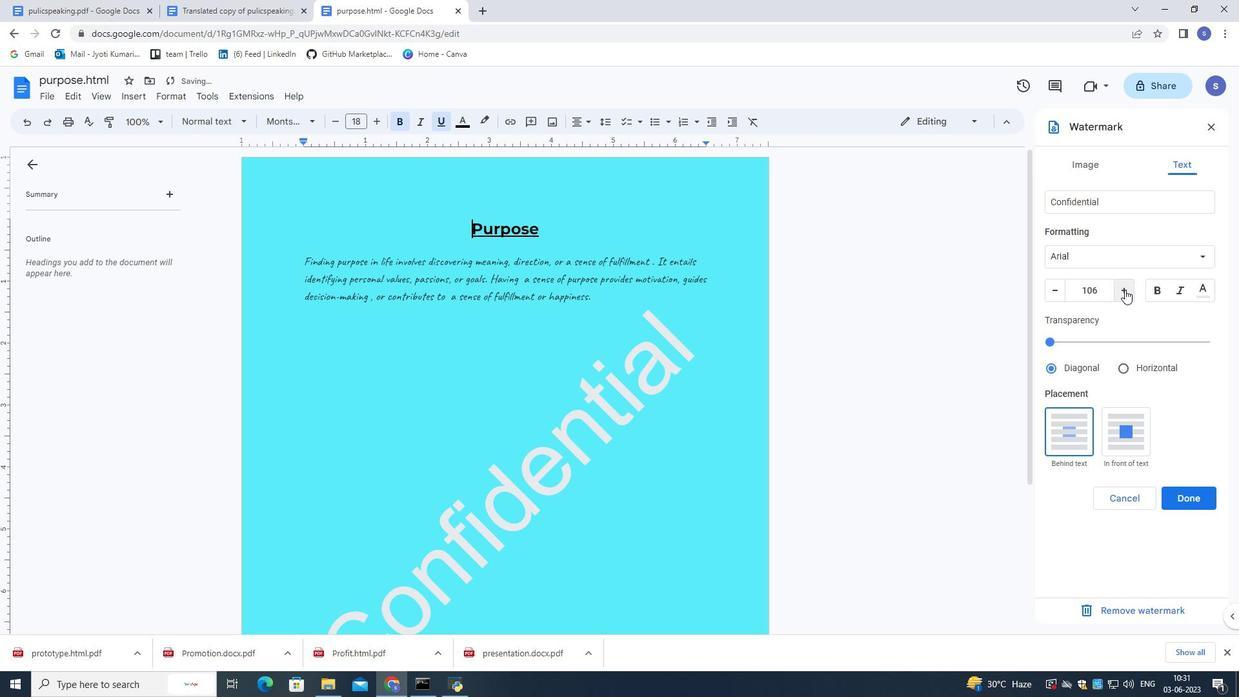 
Action: Mouse pressed left at (1124, 289)
Screenshot: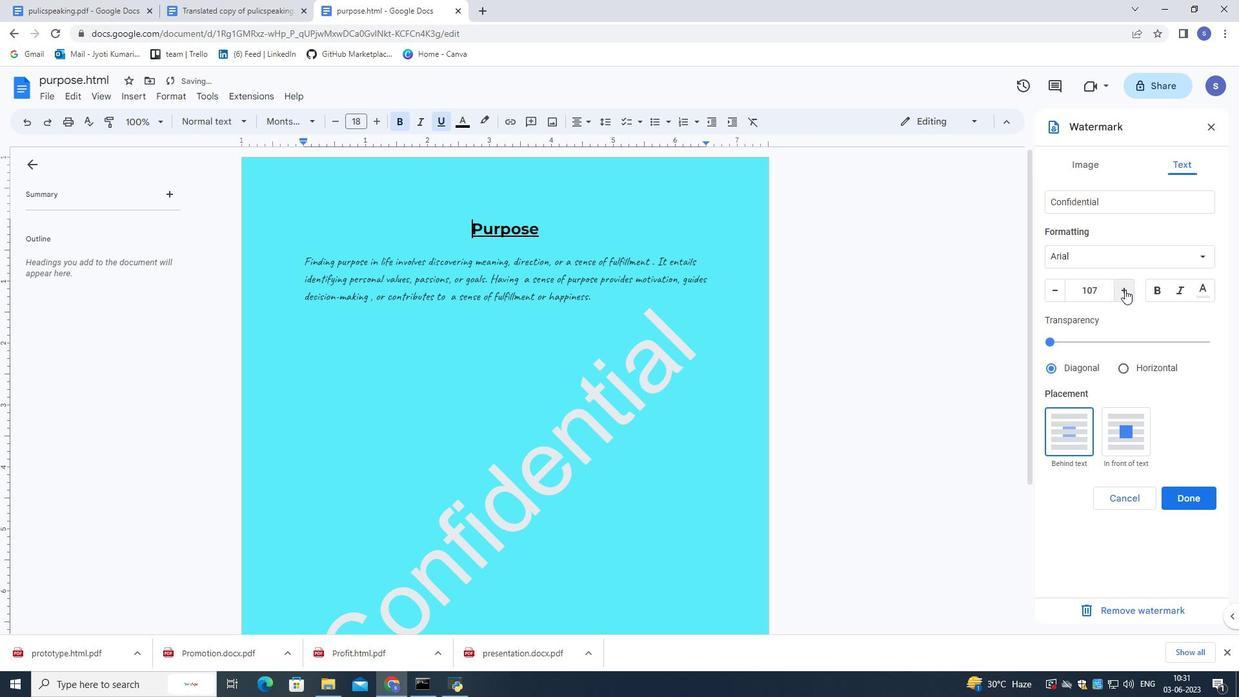 
Action: Mouse pressed left at (1124, 289)
Screenshot: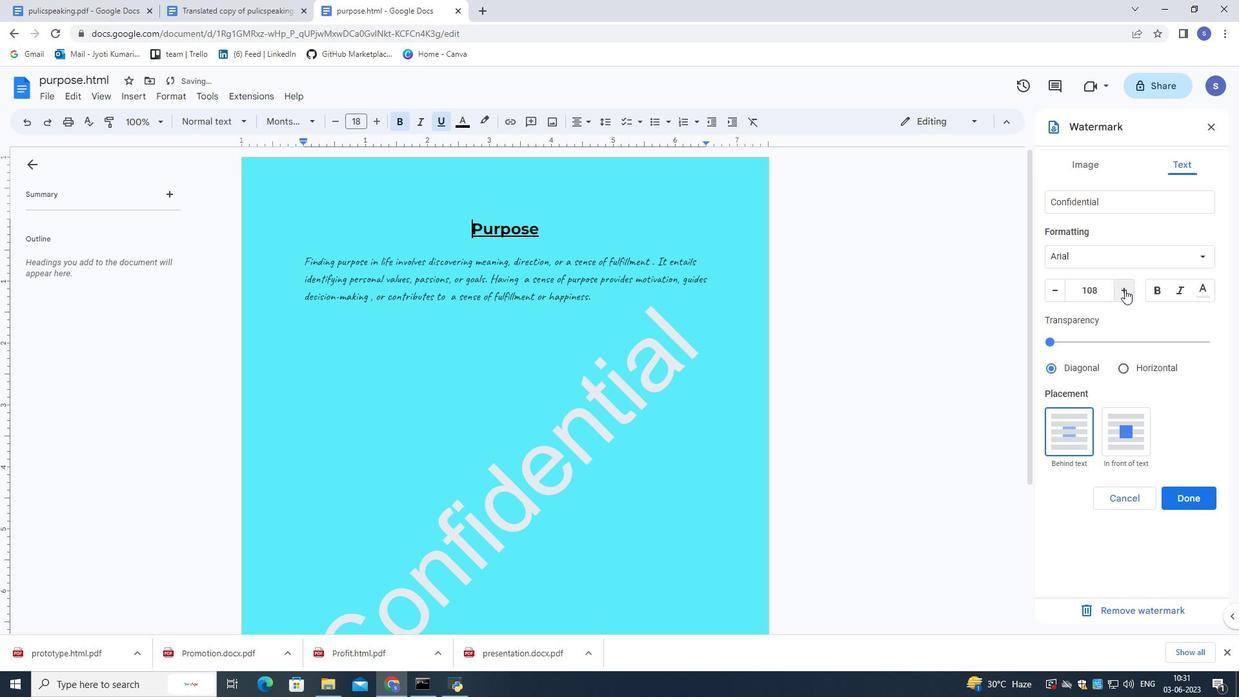 
Action: Mouse pressed left at (1124, 289)
Screenshot: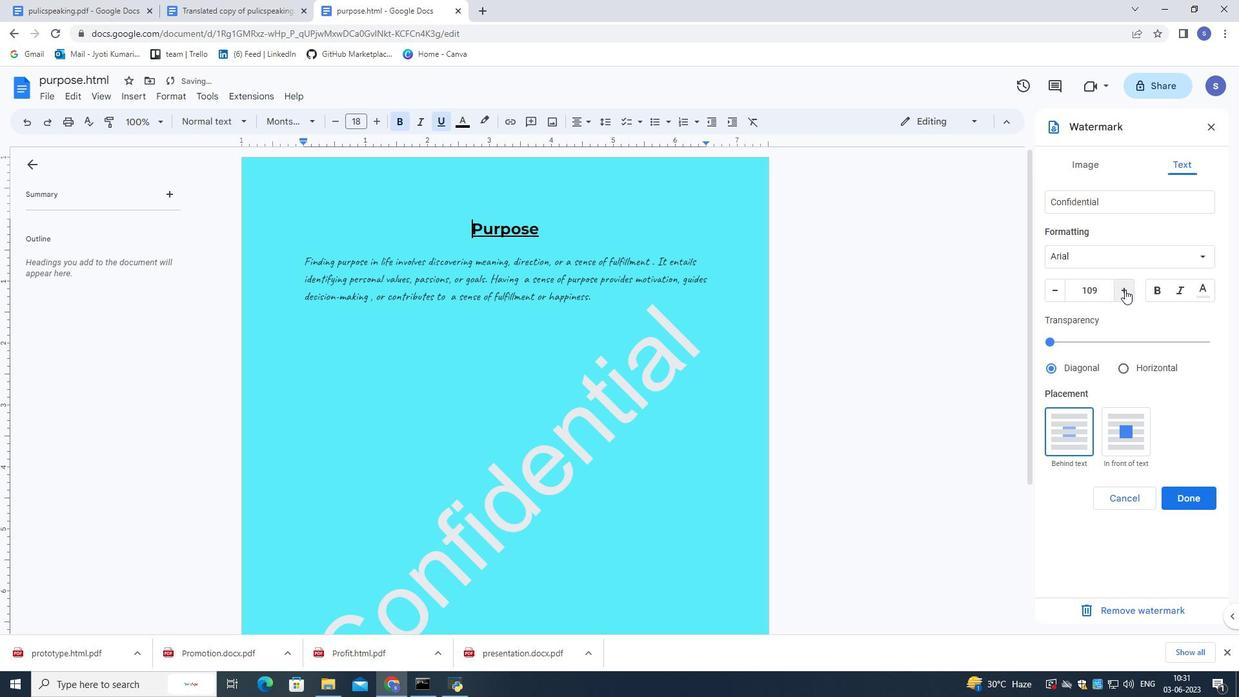 
Action: Mouse pressed left at (1124, 289)
Screenshot: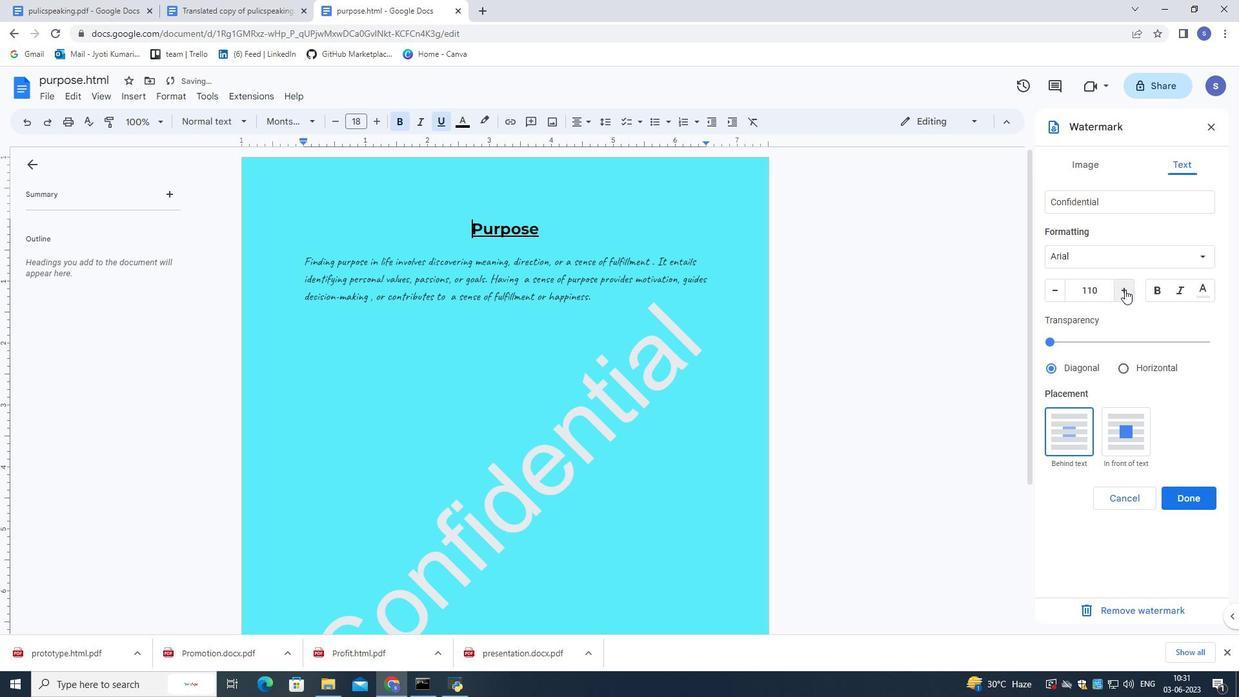 
Action: Mouse pressed left at (1124, 289)
Screenshot: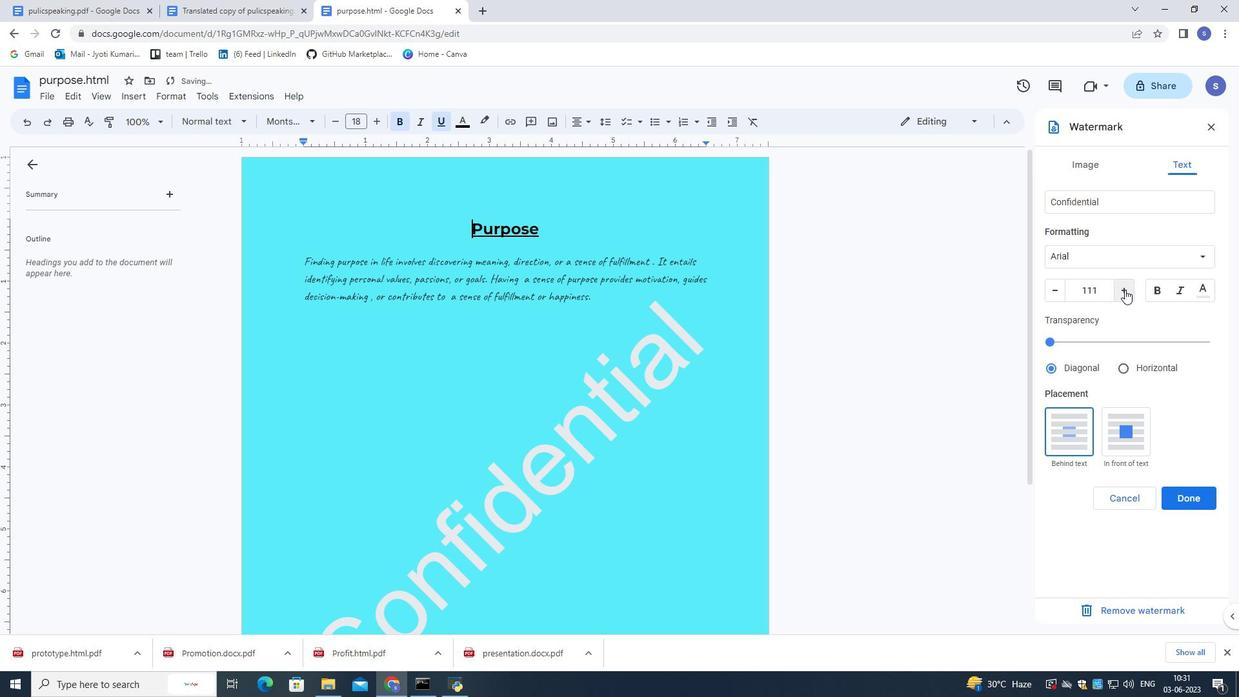 
Action: Mouse pressed left at (1124, 289)
Screenshot: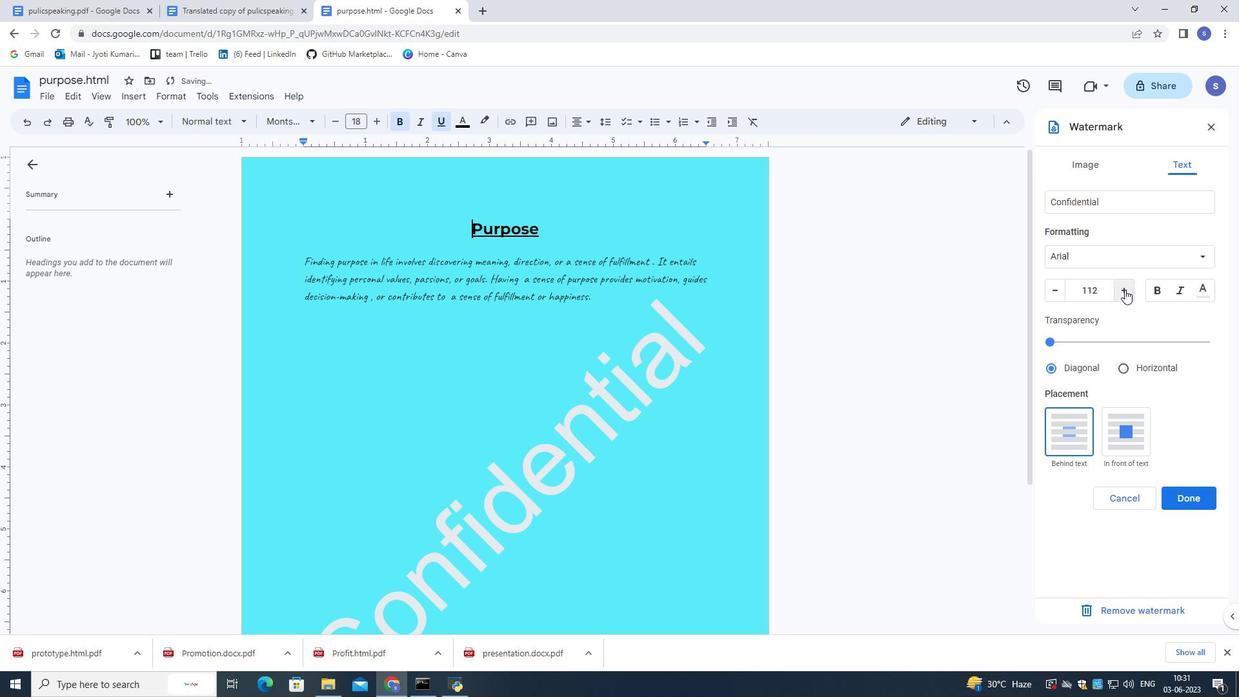 
Action: Mouse pressed left at (1124, 289)
Screenshot: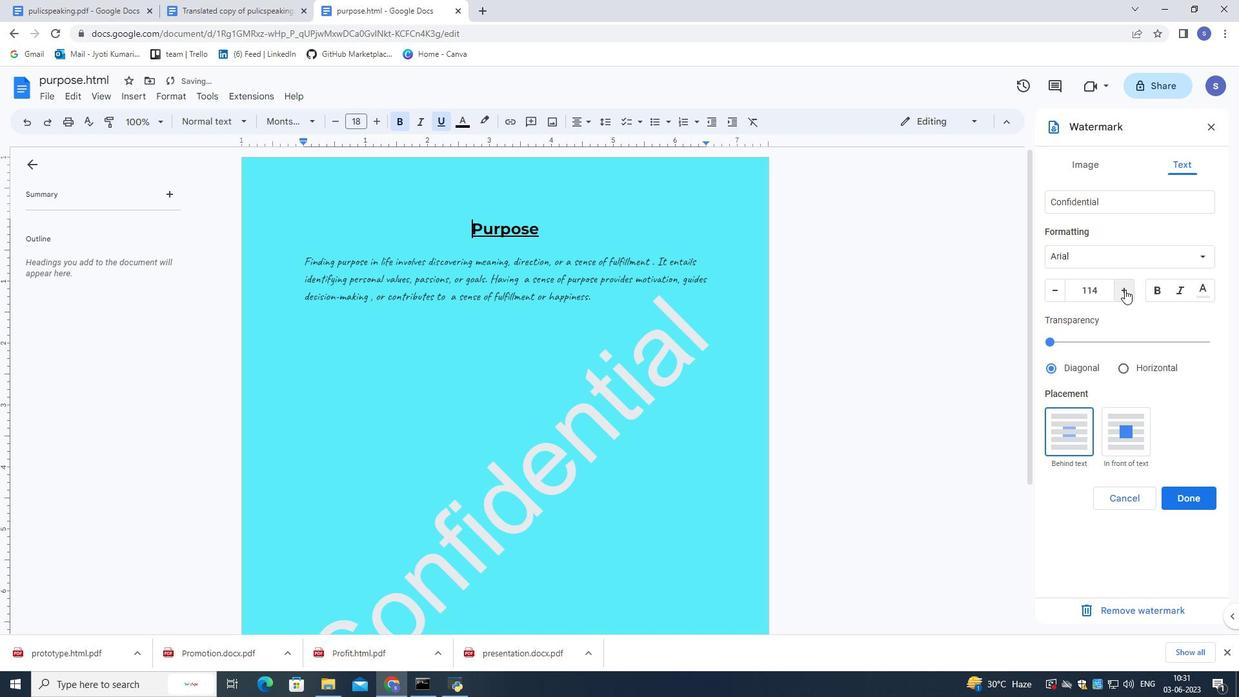
Action: Mouse pressed left at (1124, 289)
Screenshot: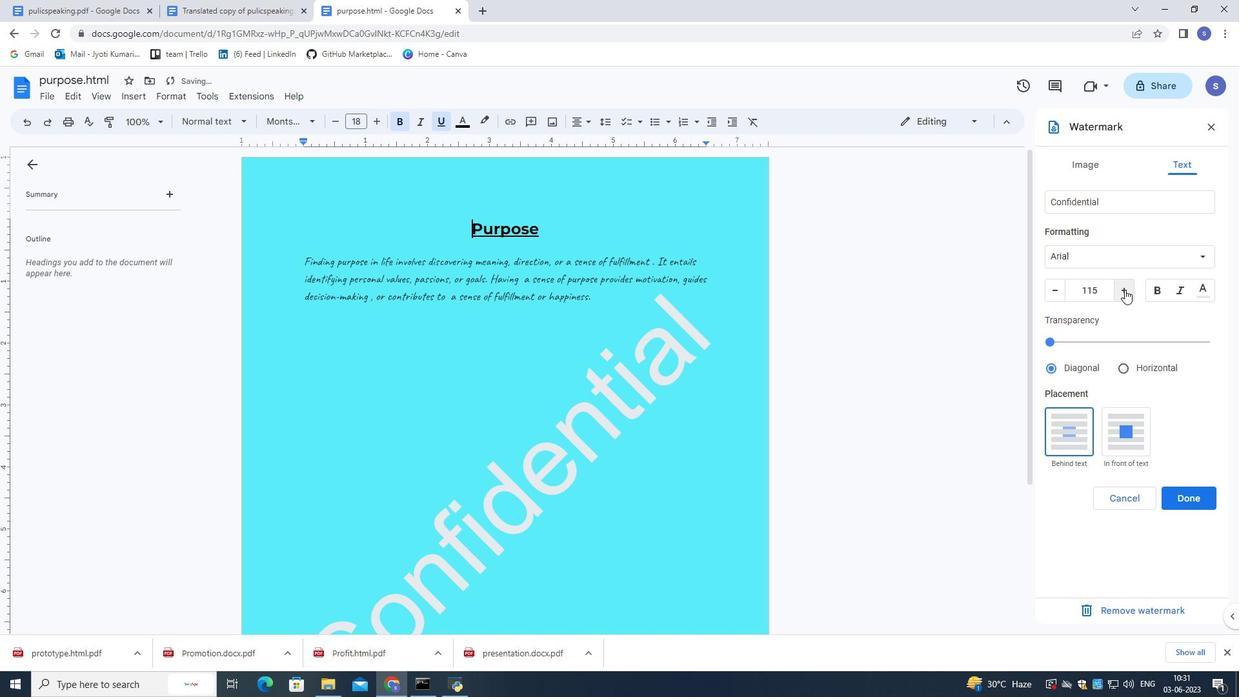 
Action: Mouse pressed left at (1124, 289)
Screenshot: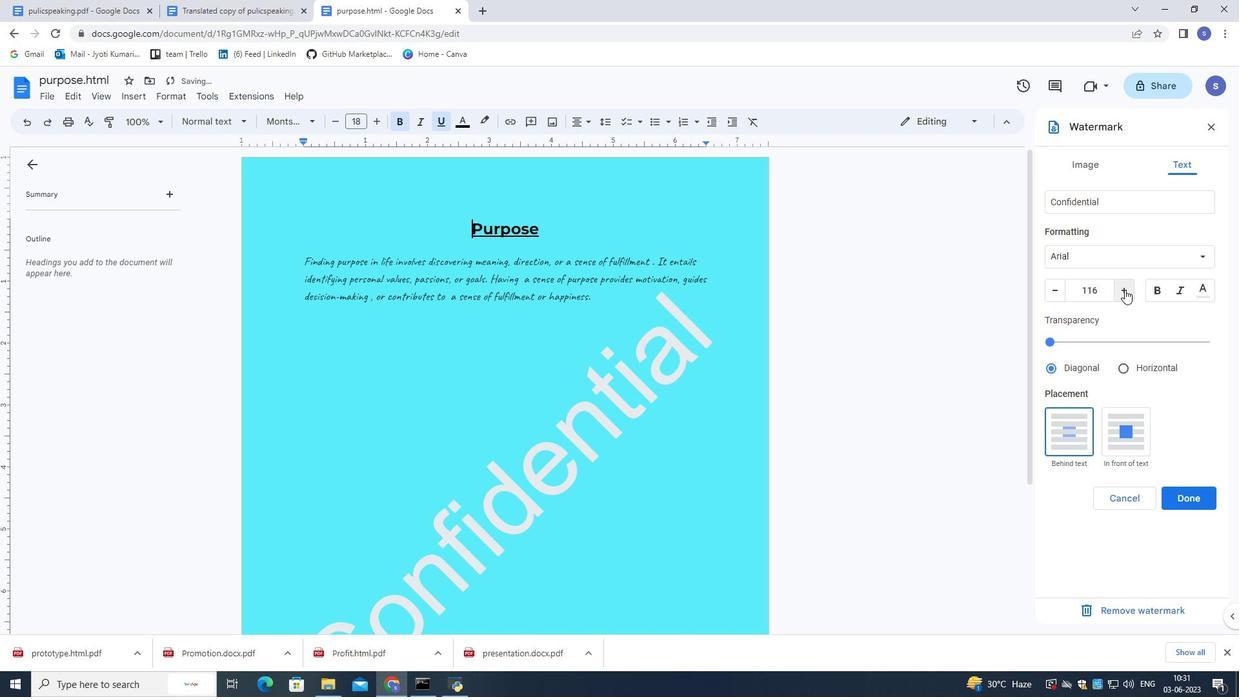 
Action: Mouse moved to (1077, 367)
Screenshot: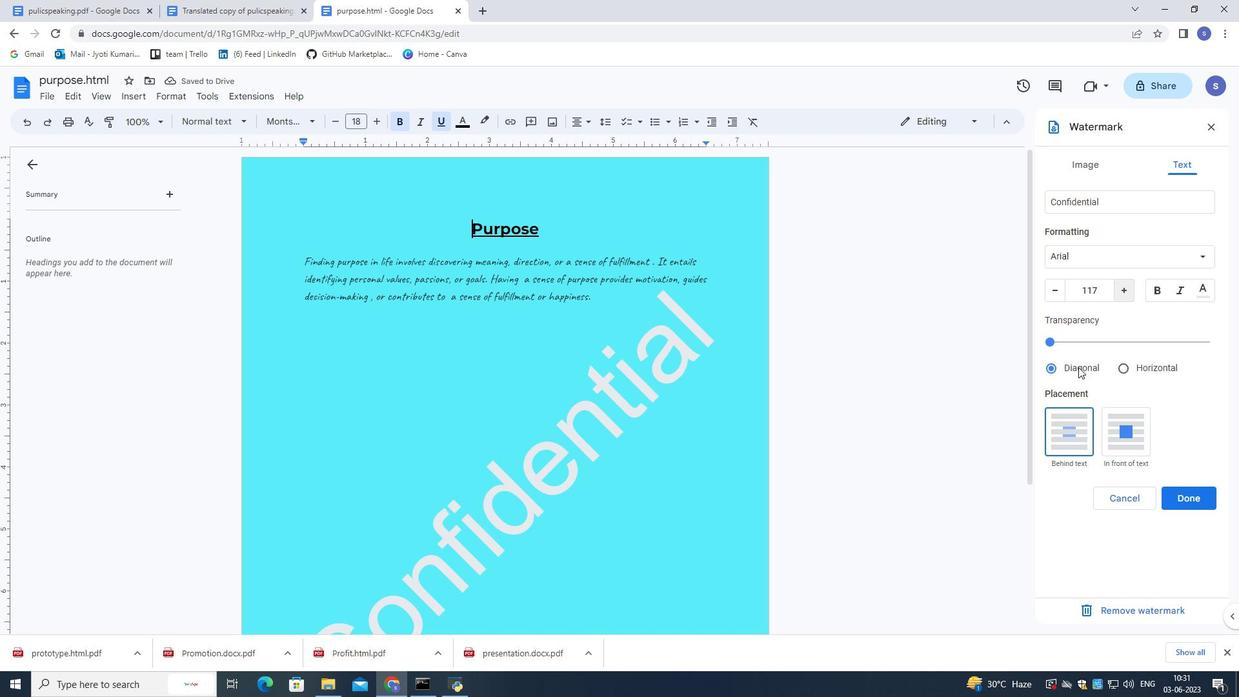 
Action: Mouse pressed left at (1077, 367)
Screenshot: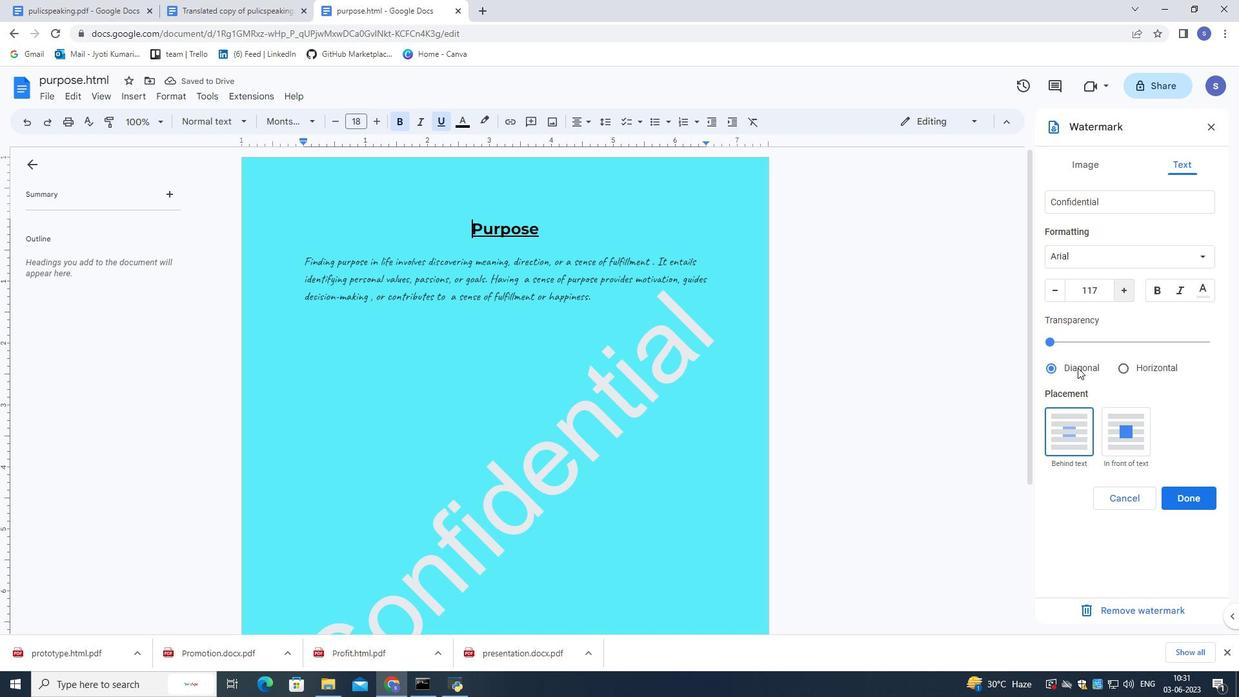 
Action: Mouse moved to (1186, 493)
Screenshot: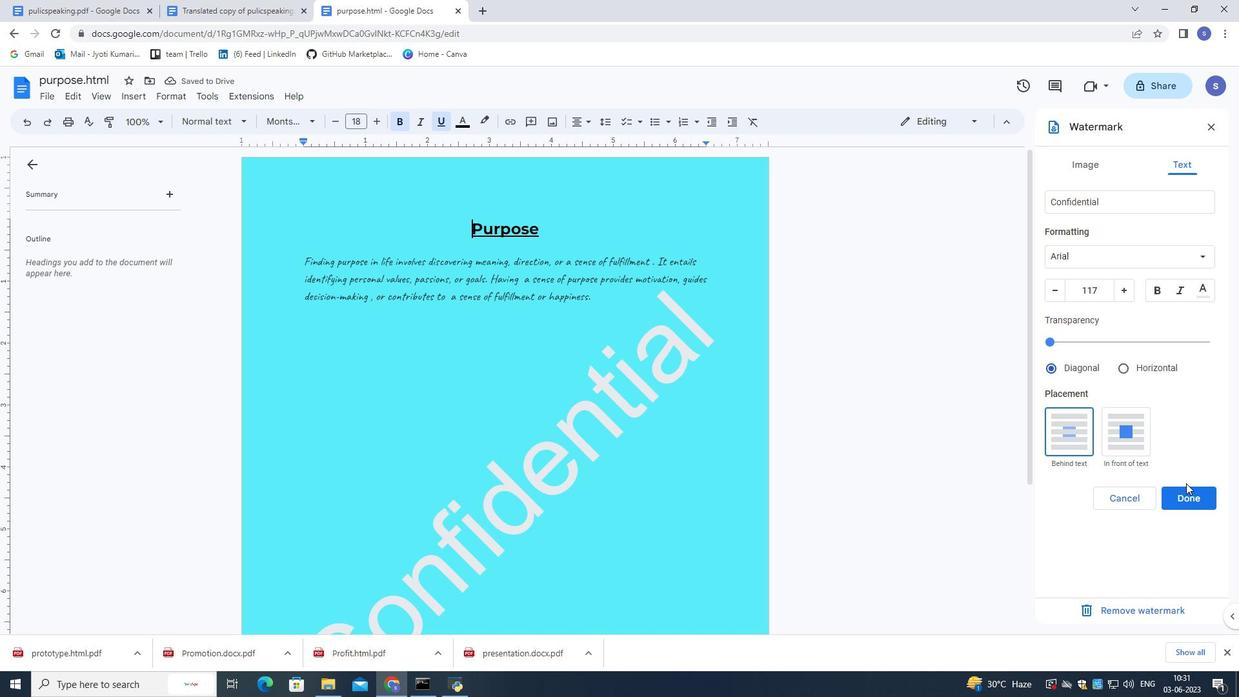 
Action: Mouse pressed left at (1186, 493)
Screenshot: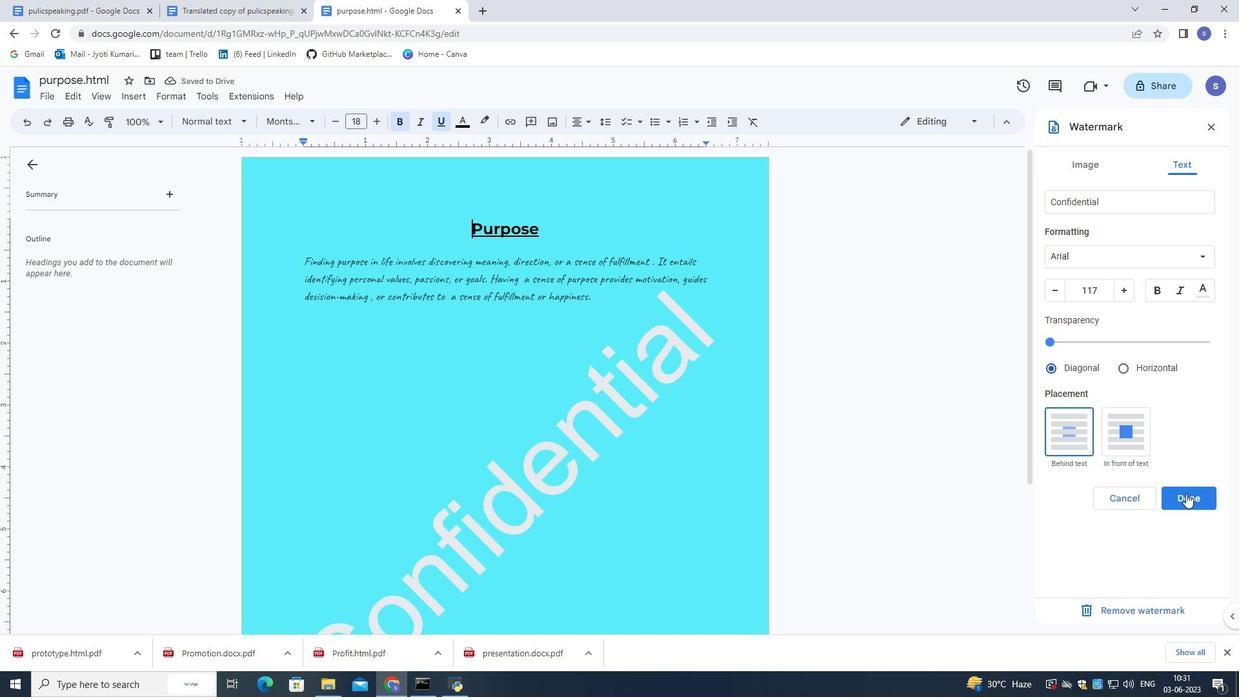 
Action: Mouse moved to (1041, 425)
Screenshot: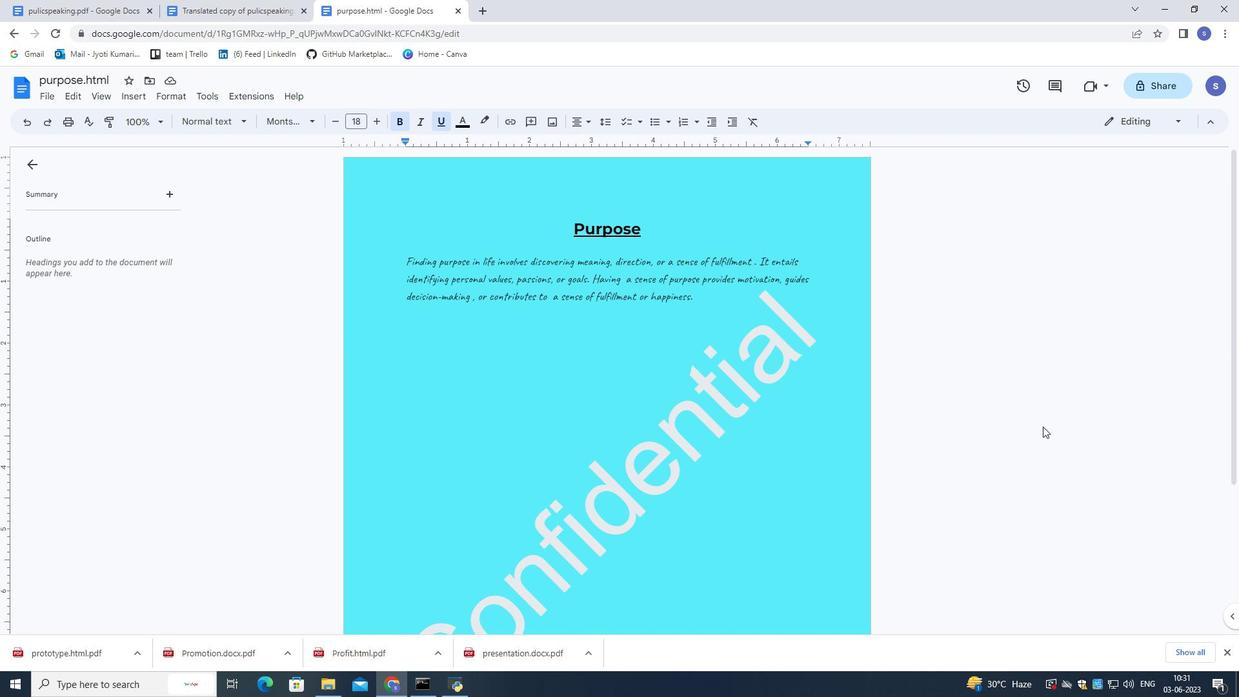 
Action: Mouse scrolled (1041, 424) with delta (0, 0)
Screenshot: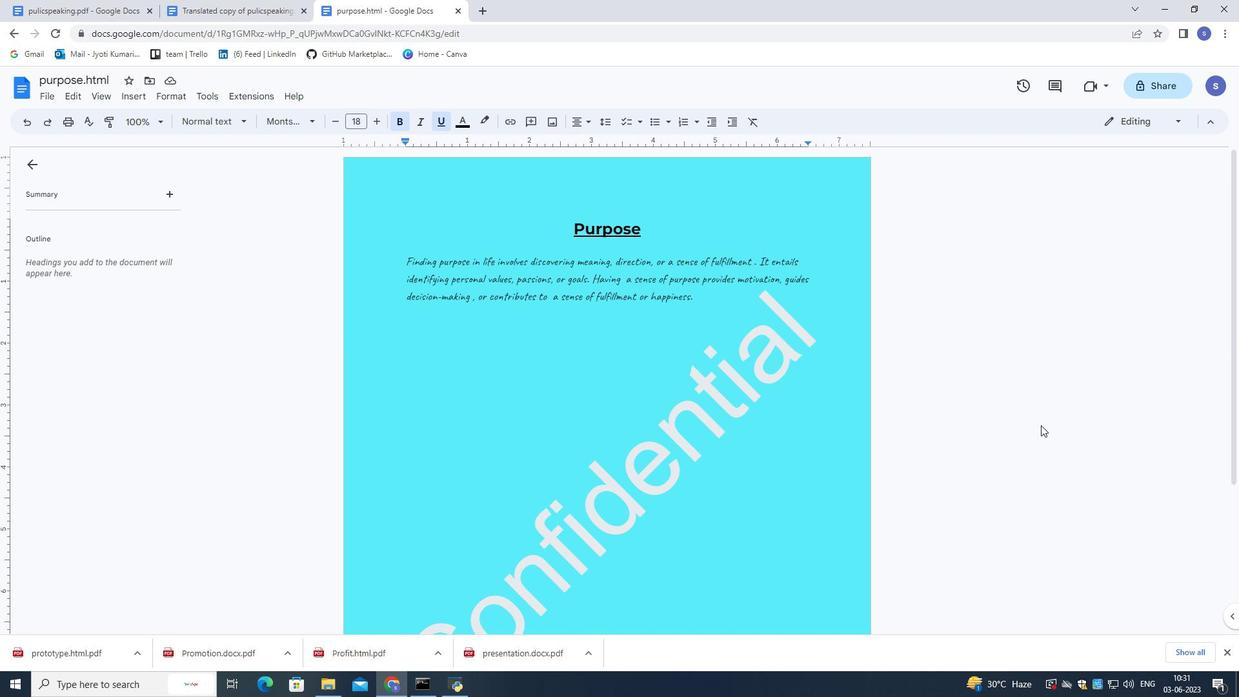 
Action: Mouse scrolled (1041, 424) with delta (0, 0)
Screenshot: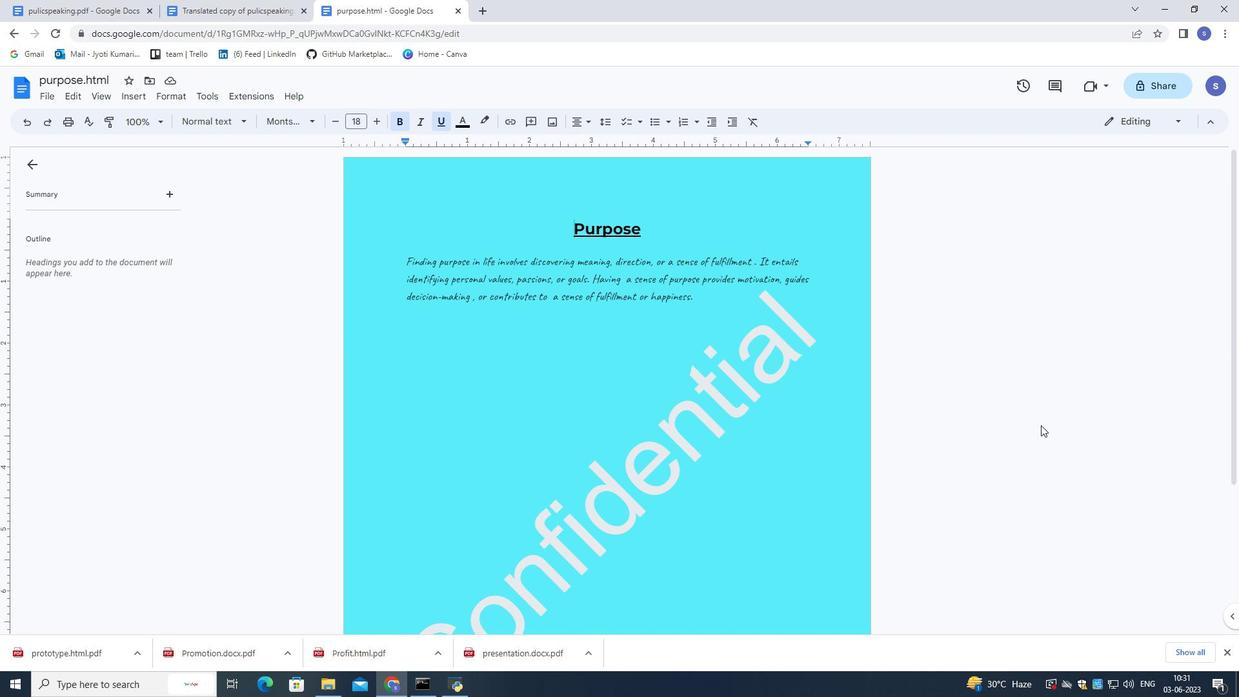 
Action: Mouse scrolled (1041, 424) with delta (0, 0)
Screenshot: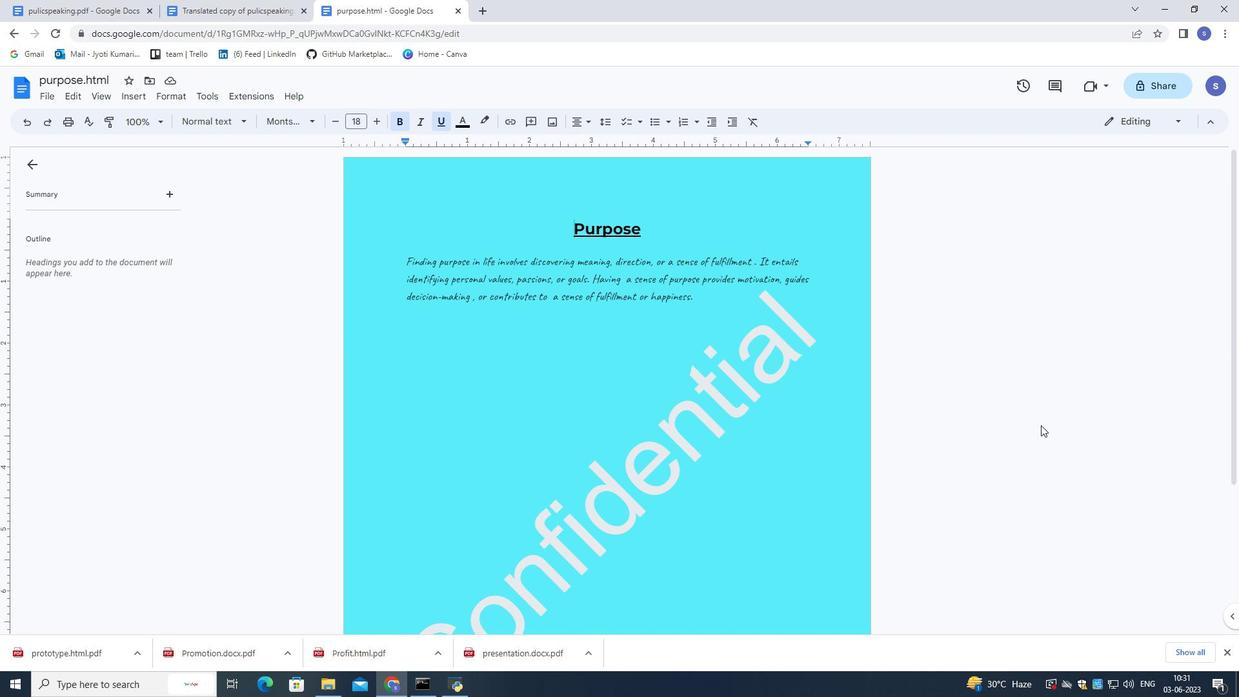
Action: Mouse scrolled (1041, 424) with delta (0, 0)
Screenshot: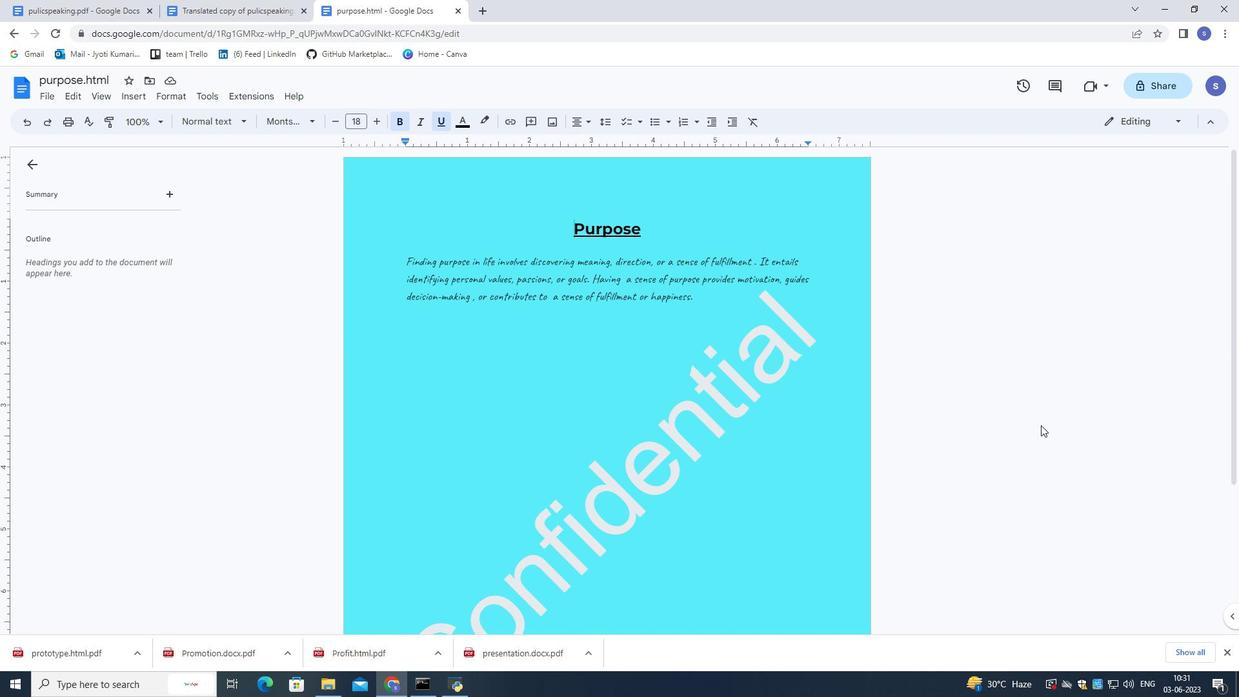 
Action: Mouse scrolled (1041, 424) with delta (0, 0)
Screenshot: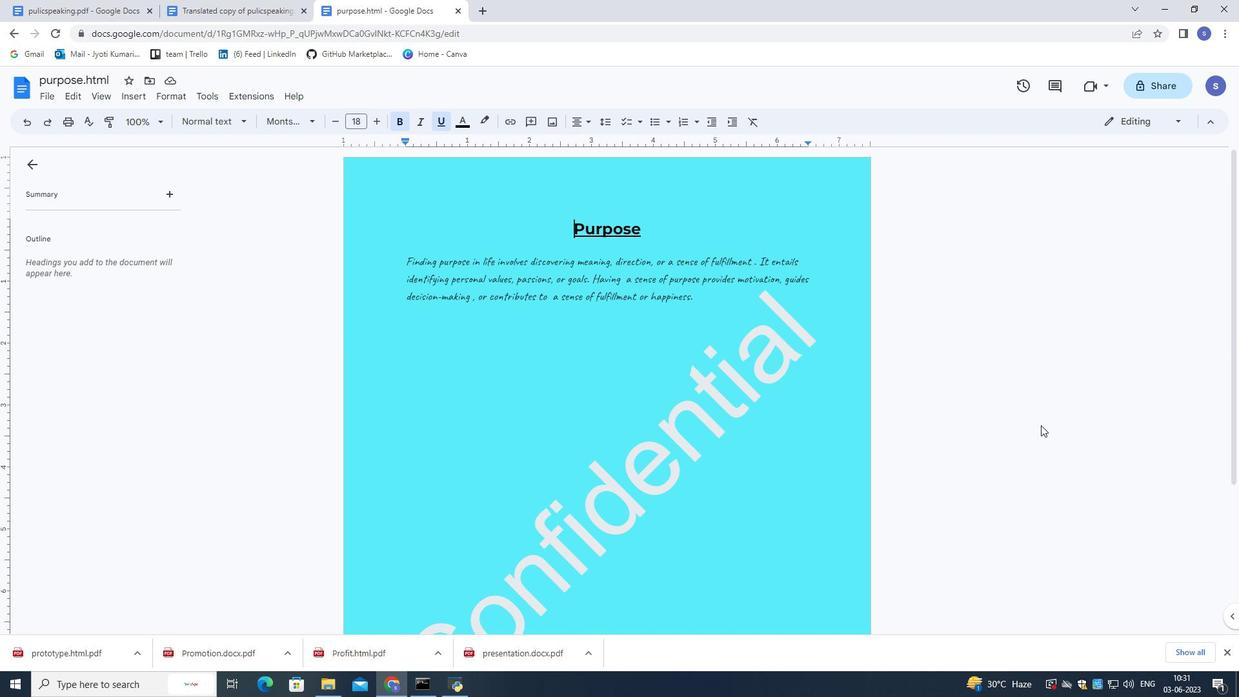 
Action: Mouse scrolled (1041, 424) with delta (0, 0)
Screenshot: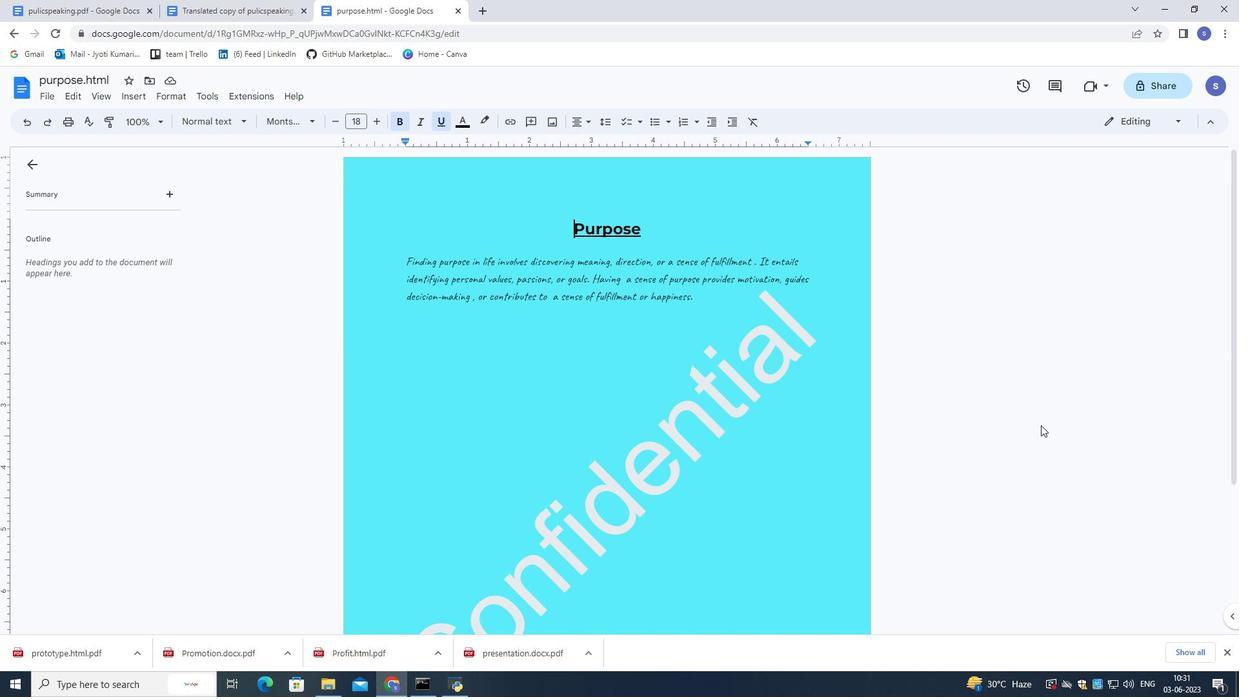
Action: Mouse moved to (1039, 424)
Screenshot: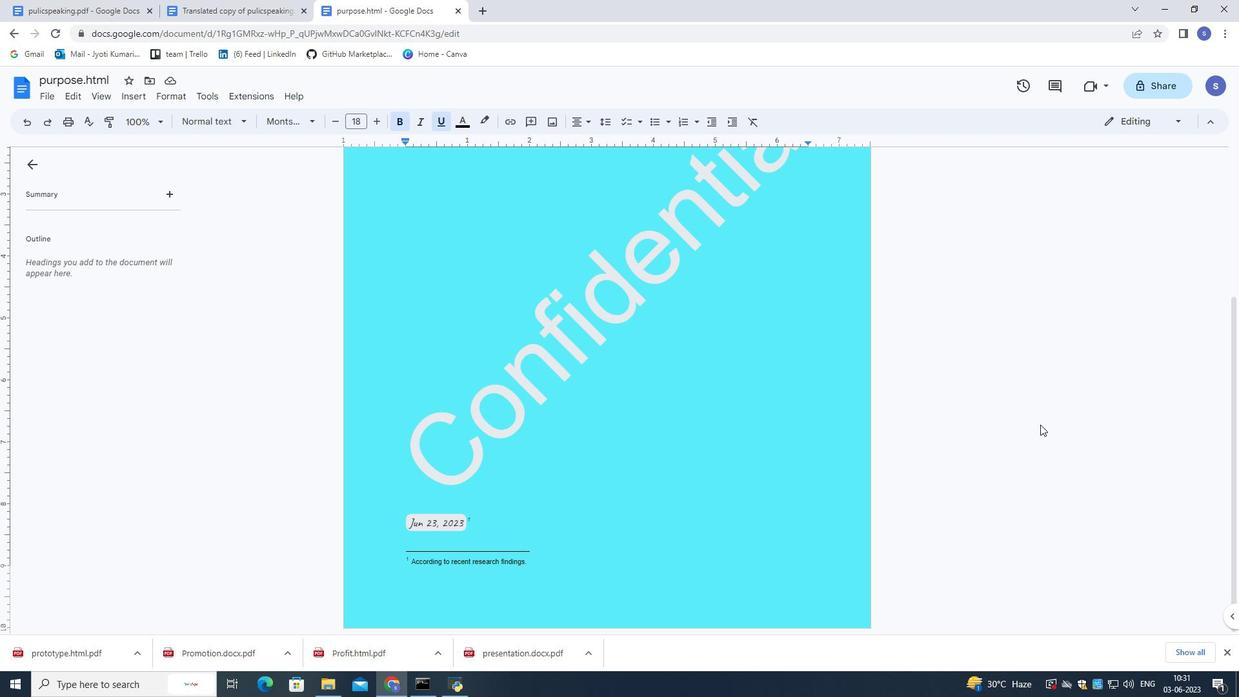 
Action: Mouse scrolled (1039, 425) with delta (0, 0)
Screenshot: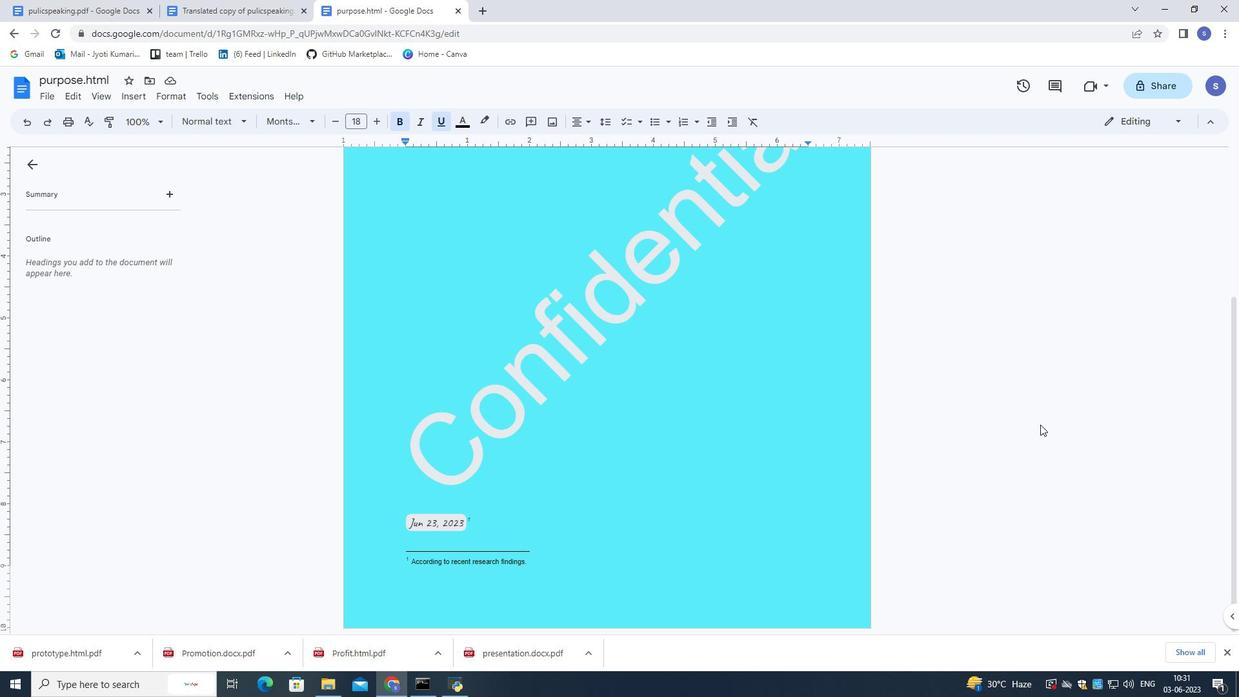 
Action: Mouse scrolled (1039, 425) with delta (0, 0)
Screenshot: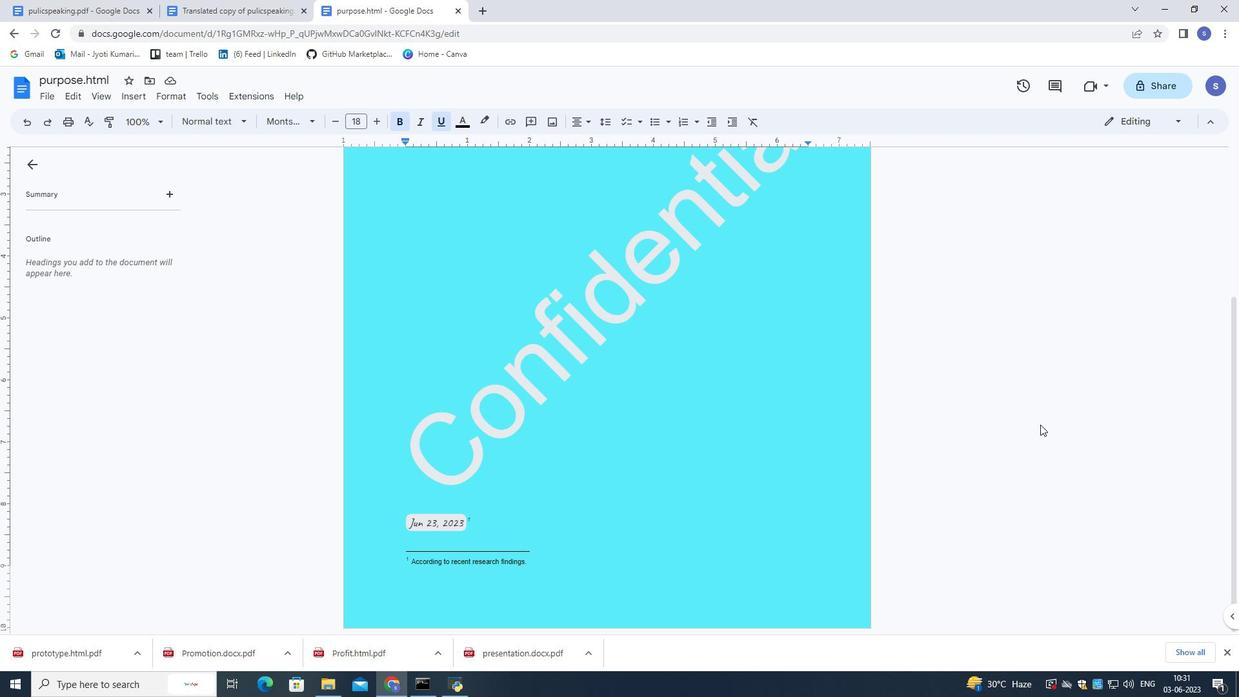 
Action: Mouse scrolled (1039, 425) with delta (0, 0)
Screenshot: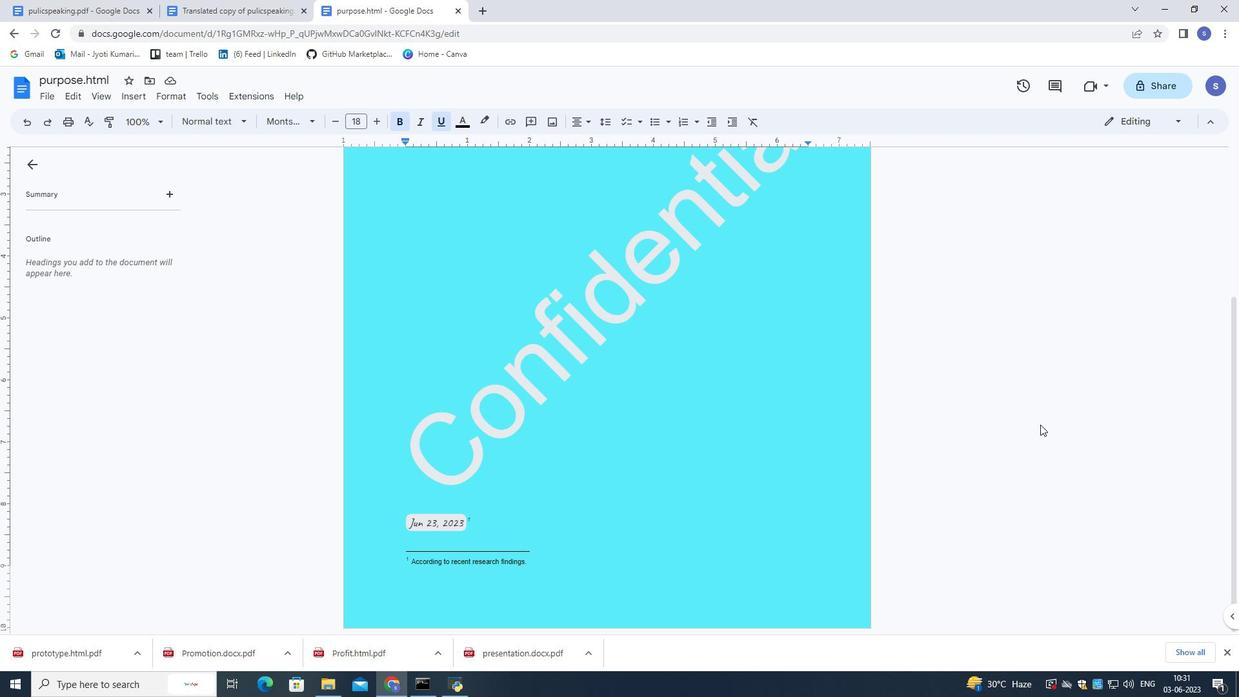 
Action: Mouse moved to (1039, 424)
Screenshot: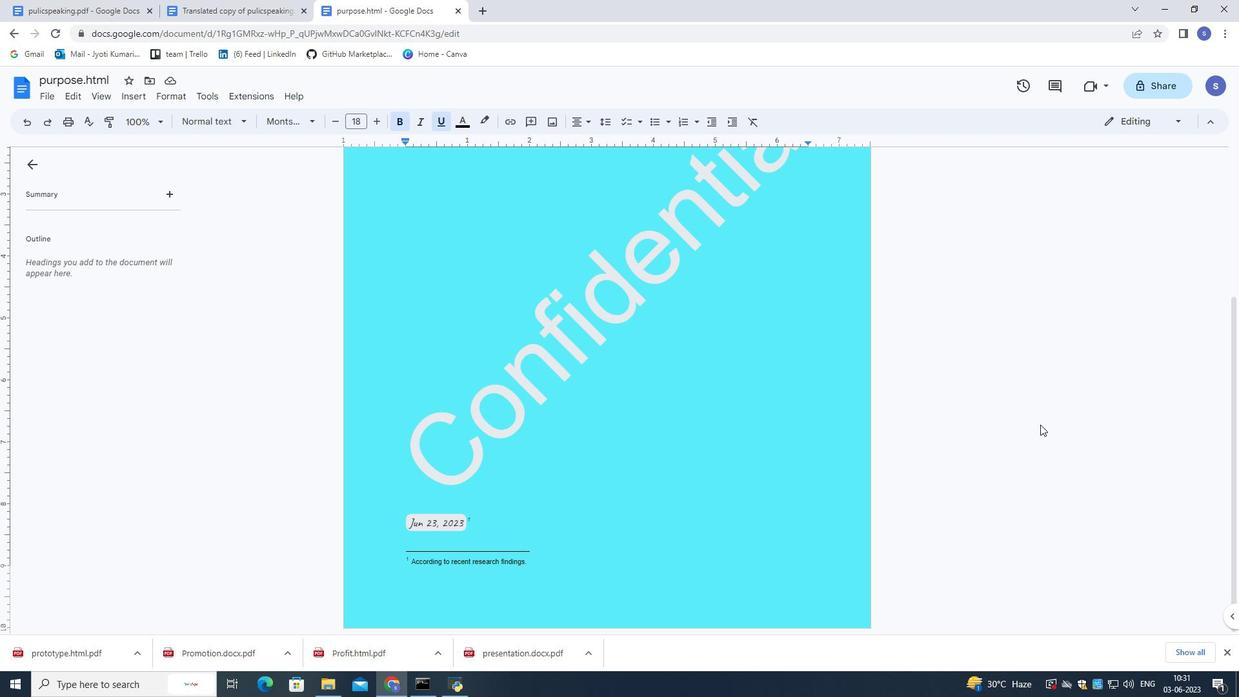 
Action: Mouse scrolled (1039, 424) with delta (0, 0)
Screenshot: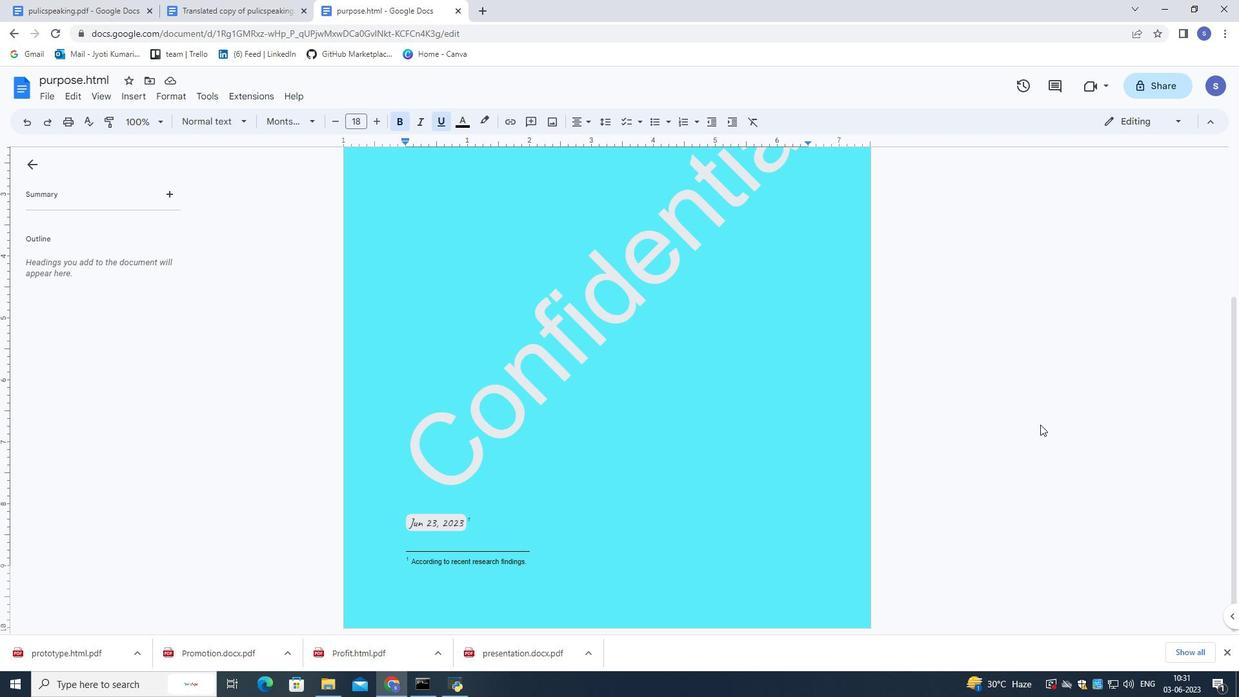 
Action: Mouse moved to (1039, 423)
Screenshot: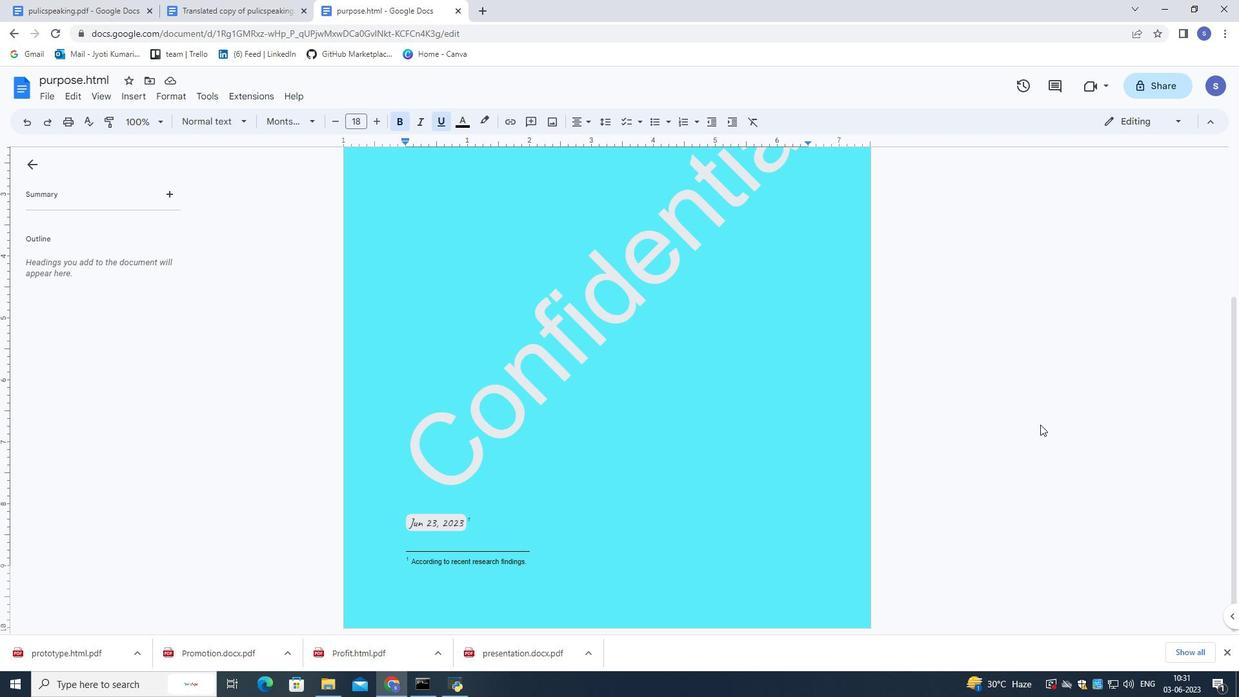 
Action: Mouse scrolled (1039, 424) with delta (0, 0)
Screenshot: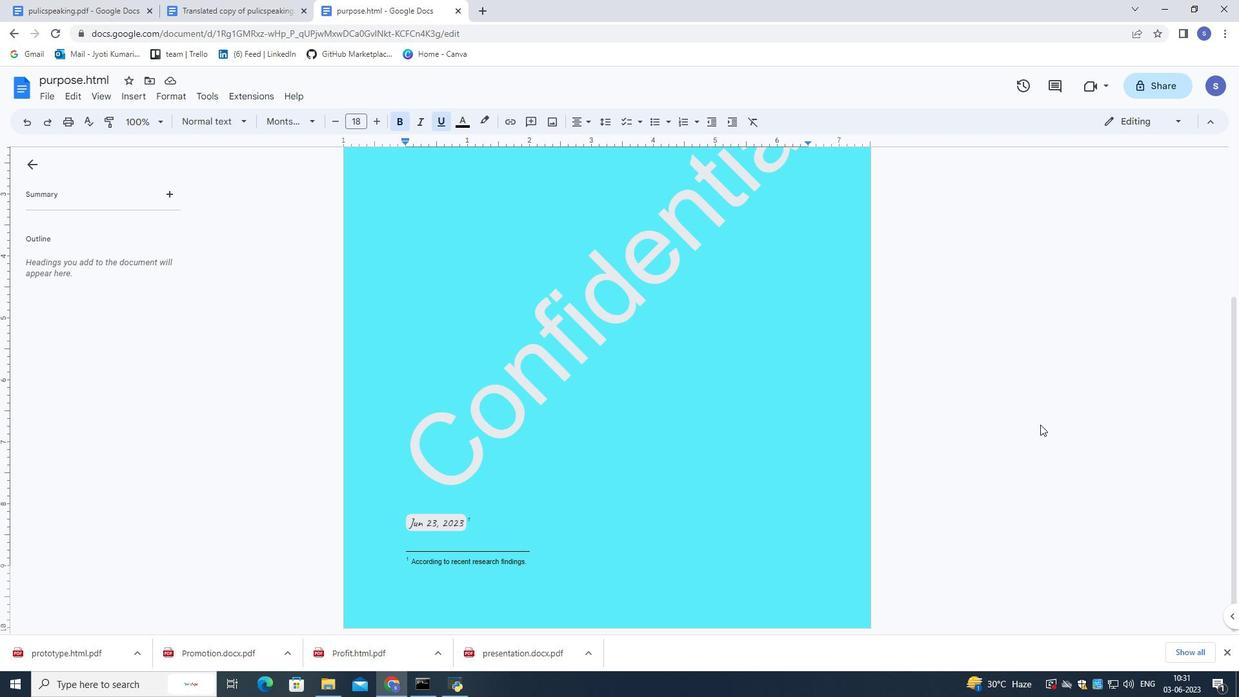 
Action: Mouse moved to (1039, 421)
Screenshot: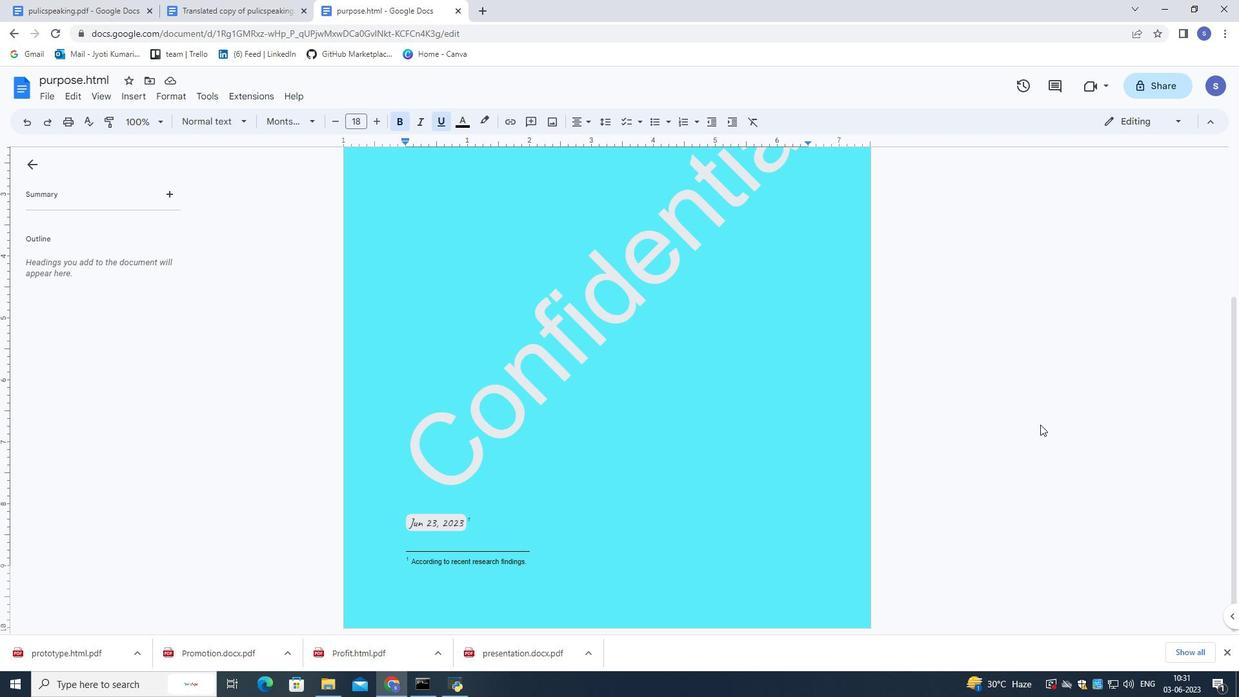 
Action: Mouse scrolled (1039, 422) with delta (0, 0)
Screenshot: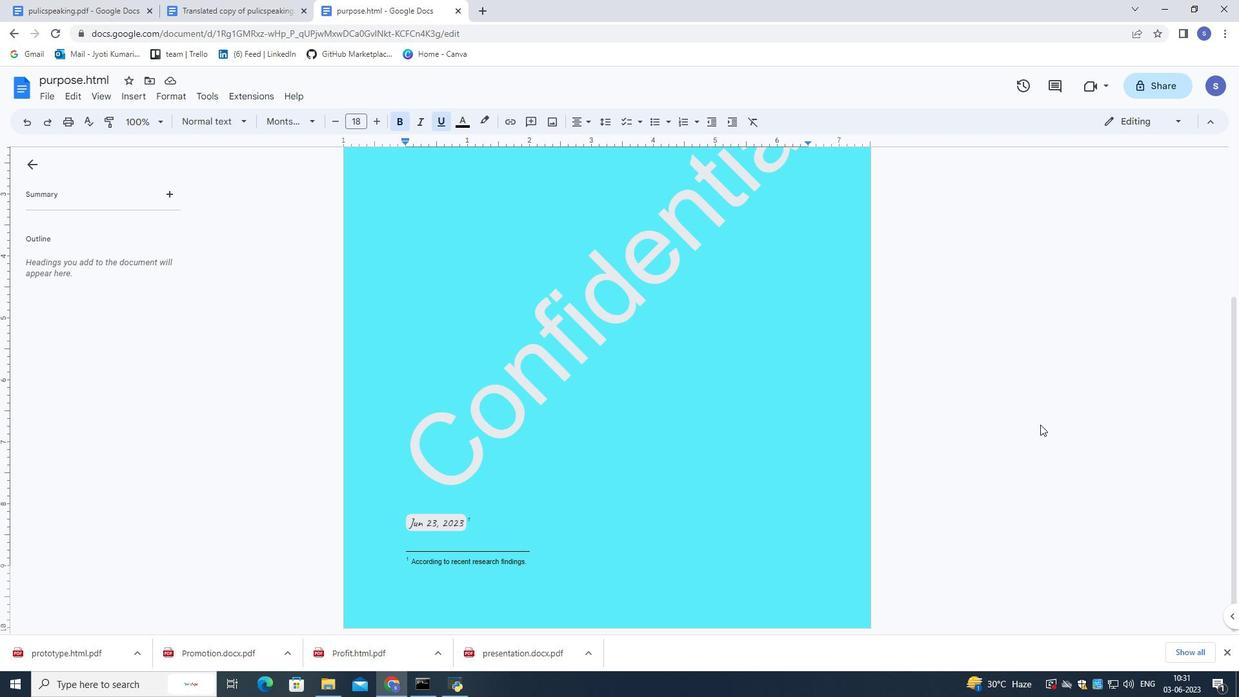 
Action: Mouse moved to (1039, 420)
Screenshot: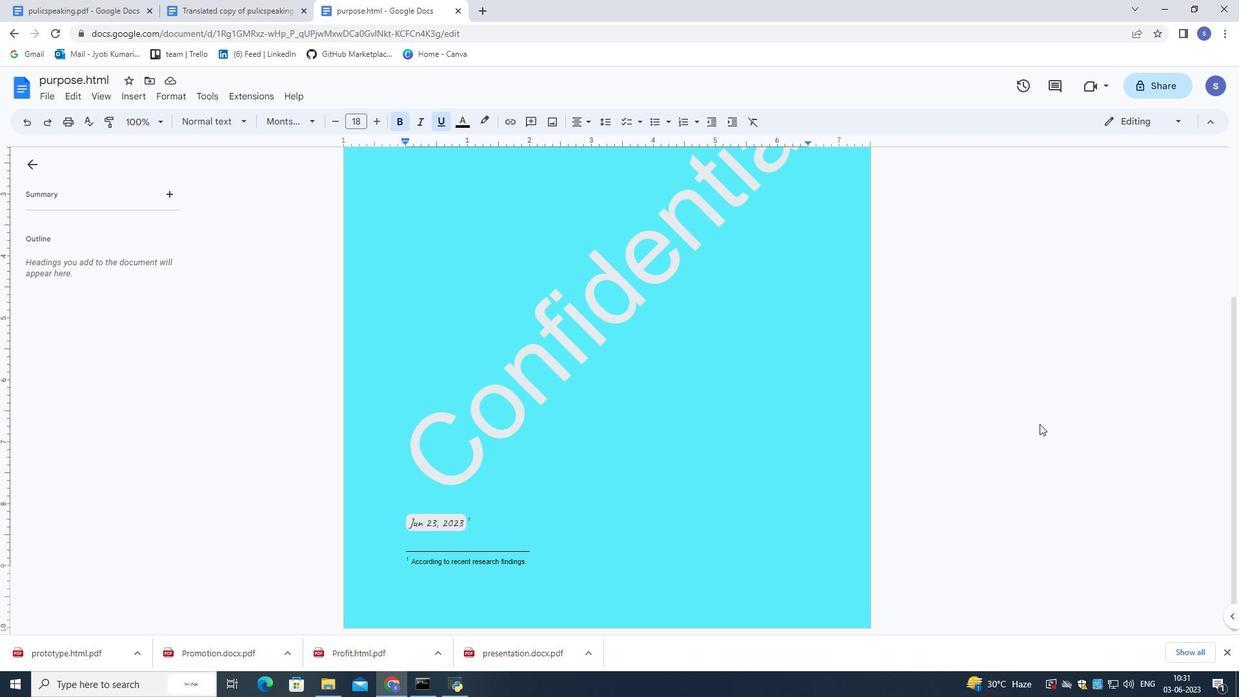 
Action: Mouse scrolled (1039, 420) with delta (0, 0)
Screenshot: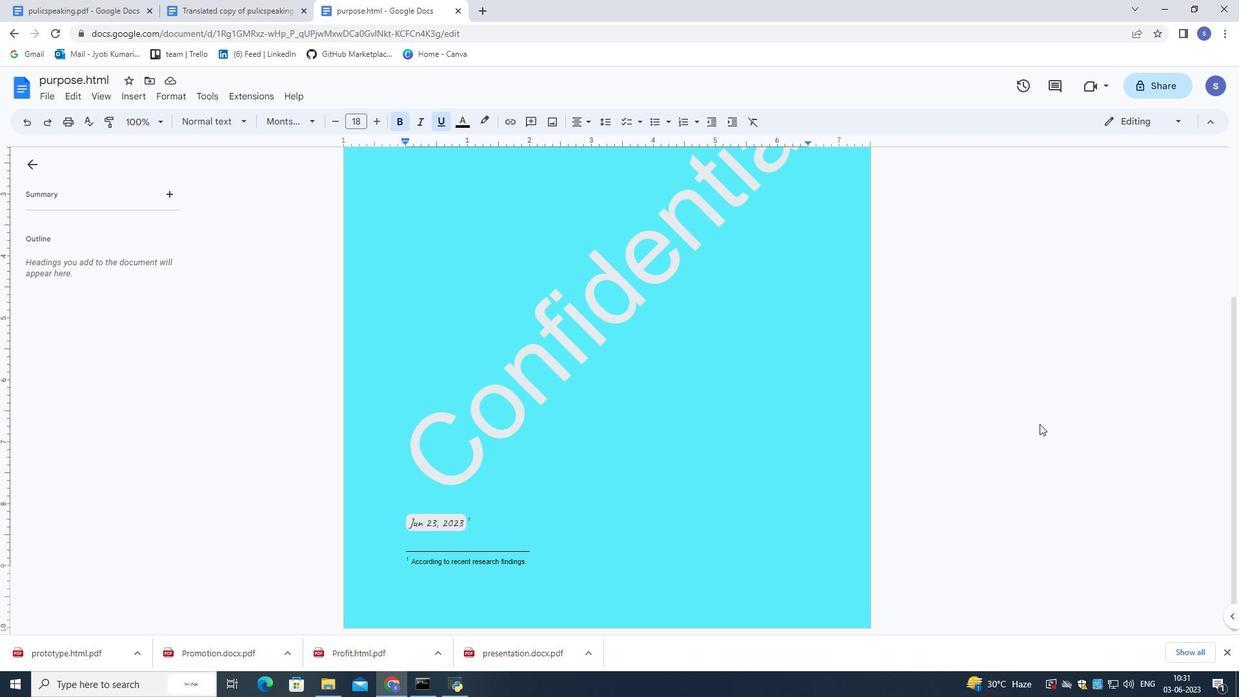 
Action: Mouse moved to (1039, 415)
Screenshot: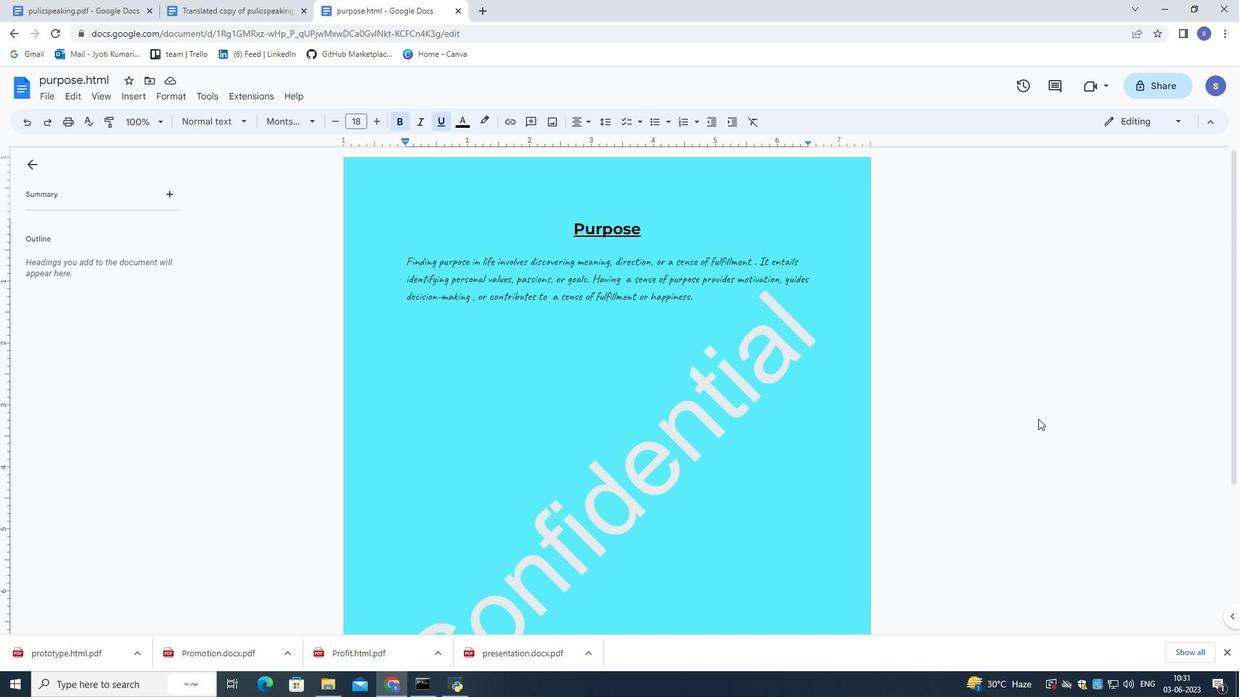 
